 Task: Look for space in Fukuechō, Japan from 9th June, 2023 to 16th June, 2023 for 2 adults in price range Rs.8000 to Rs.16000. Place can be entire place with 2 bedrooms having 2 beds and 1 bathroom. Property type can be house, flat, guest house. Booking option can be shelf check-in. Required host language is English.
Action: Mouse pressed left at (470, 104)
Screenshot: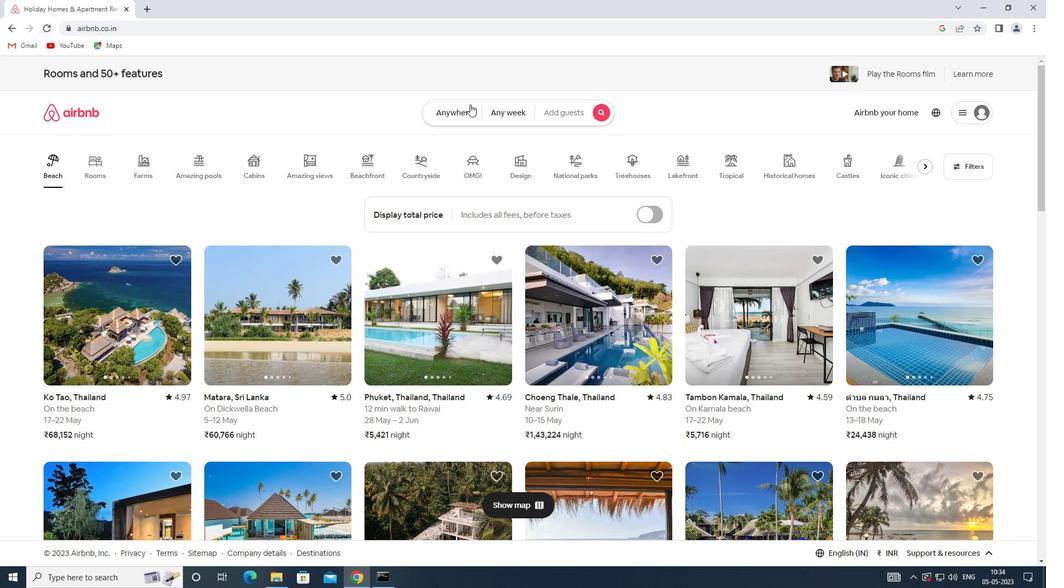 
Action: Mouse moved to (398, 156)
Screenshot: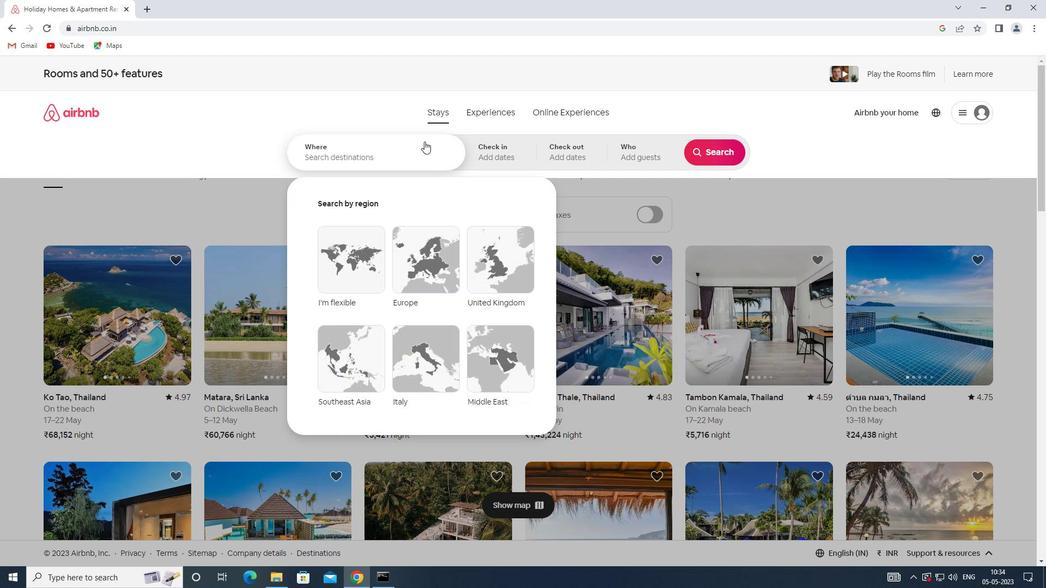 
Action: Mouse pressed left at (398, 156)
Screenshot: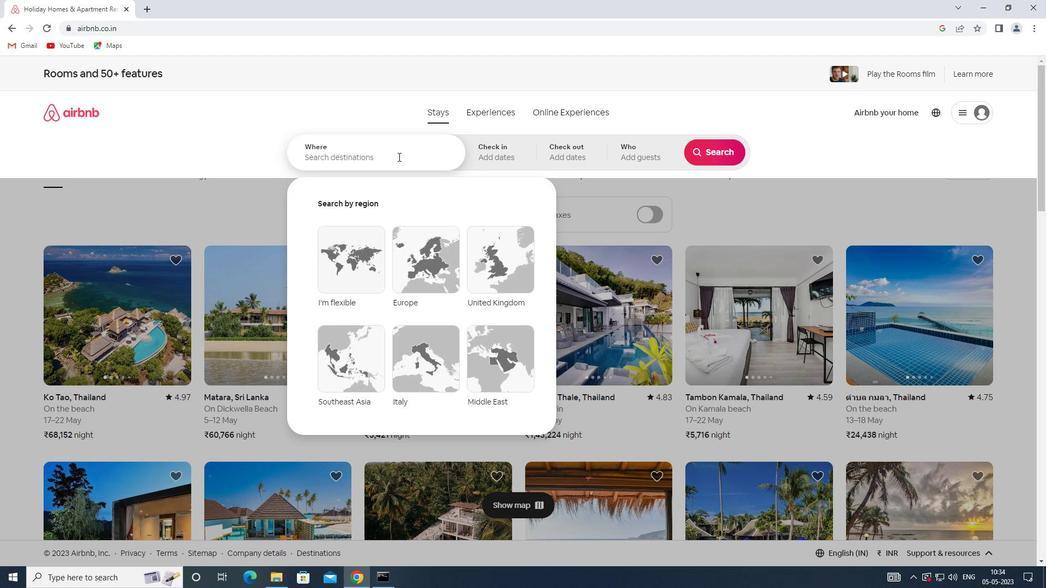 
Action: Key pressed <Key.shift><Key.shift><Key.shift><Key.shift><Key.shift><Key.shift><Key.shift><Key.shift><Key.shift><Key.shift><Key.shift><Key.shift><Key.shift><Key.shift><Key.shift><Key.shift><Key.shift><Key.shift><Key.shift><Key.shift><Key.shift><Key.shift><Key.shift><Key.shift><Key.shift><Key.shift><Key.shift><Key.shift><Key.shift><Key.shift>FUKUE
Screenshot: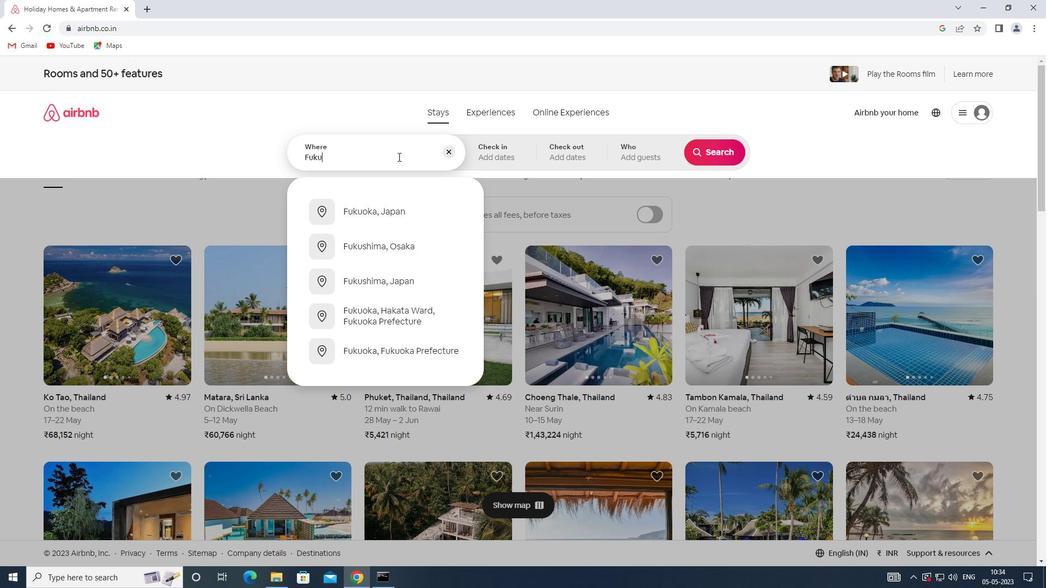 
Action: Mouse moved to (398, 156)
Screenshot: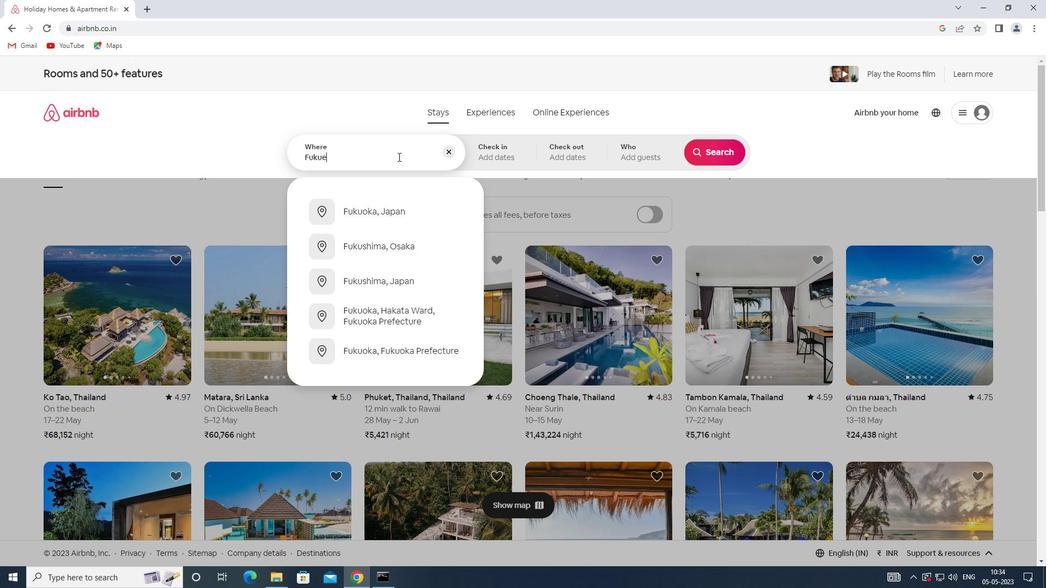 
Action: Key pressed CHO,<Key.shift>JAPAN
Screenshot: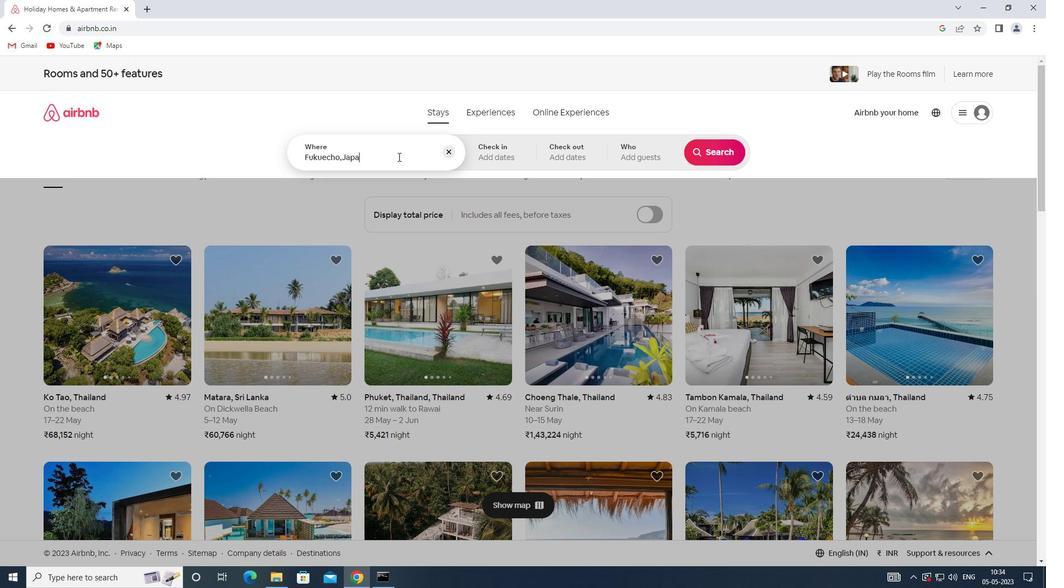 
Action: Mouse moved to (510, 146)
Screenshot: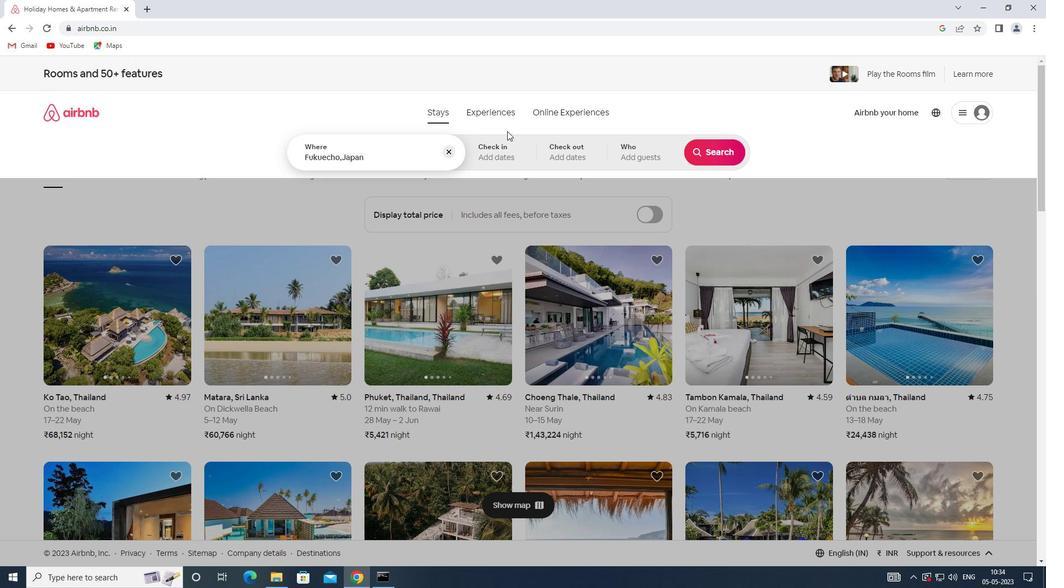 
Action: Mouse pressed left at (510, 146)
Screenshot: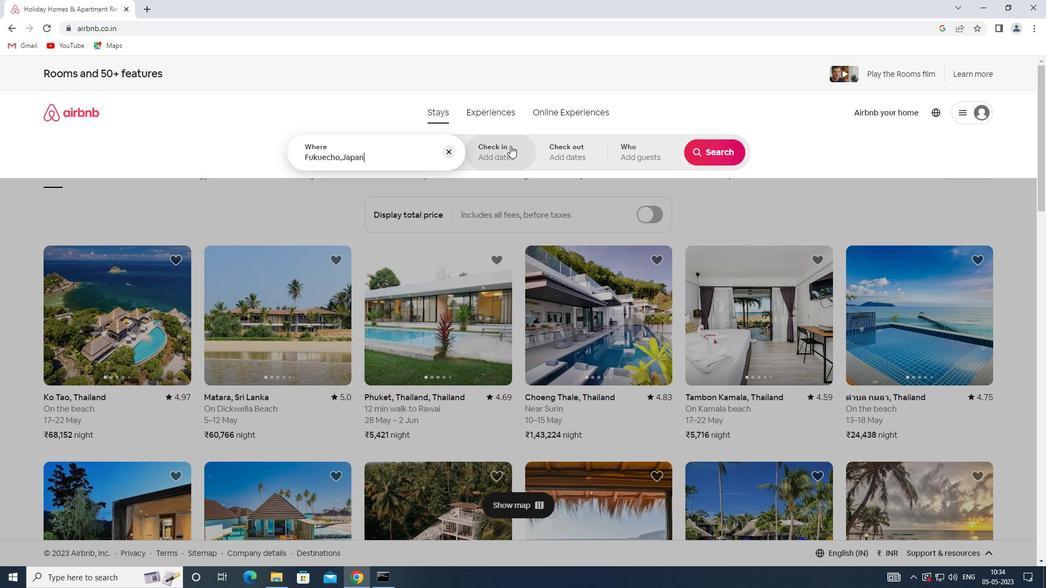 
Action: Mouse moved to (672, 312)
Screenshot: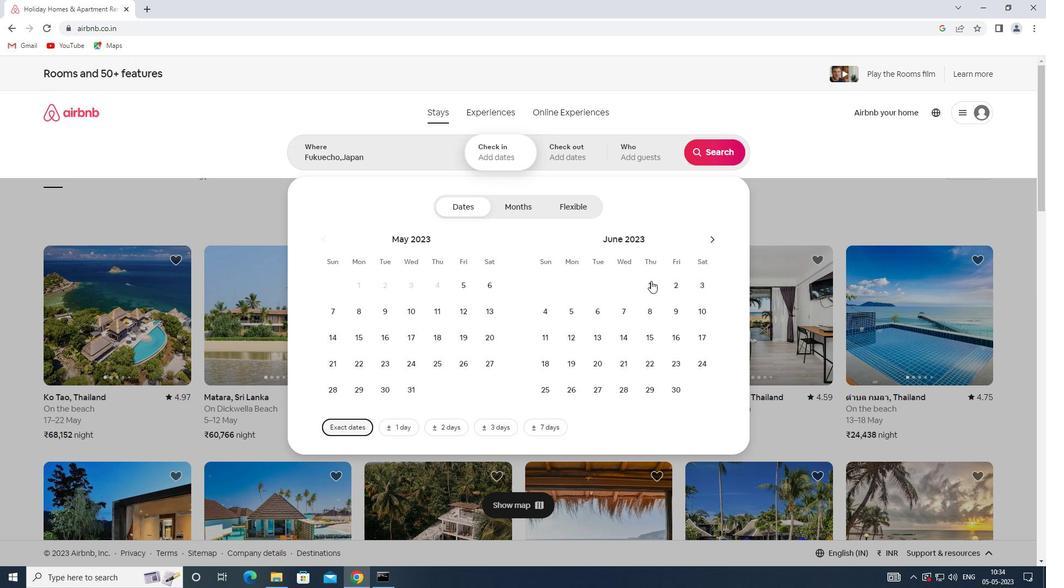
Action: Mouse pressed left at (672, 312)
Screenshot: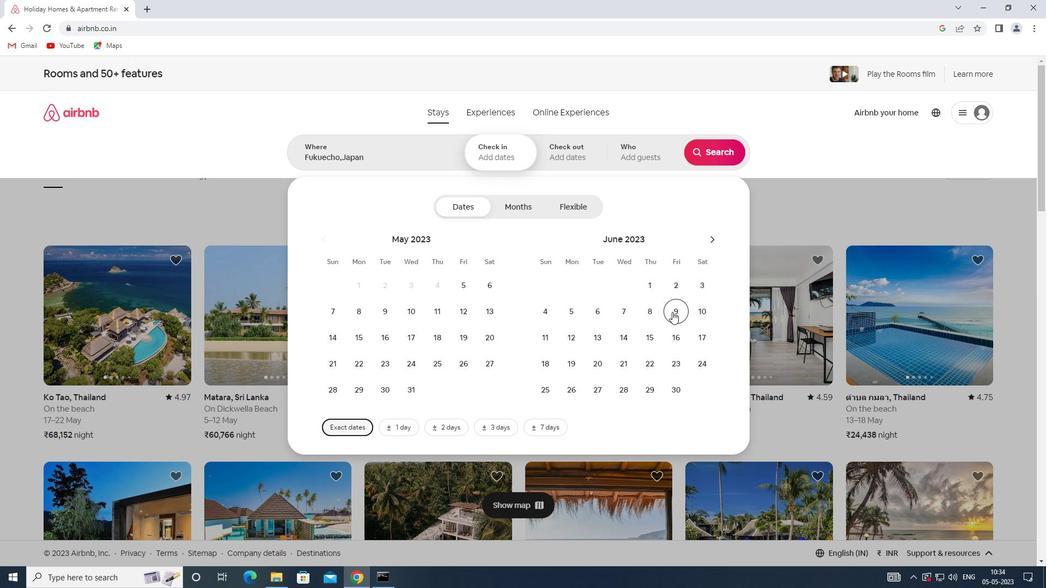 
Action: Mouse moved to (676, 338)
Screenshot: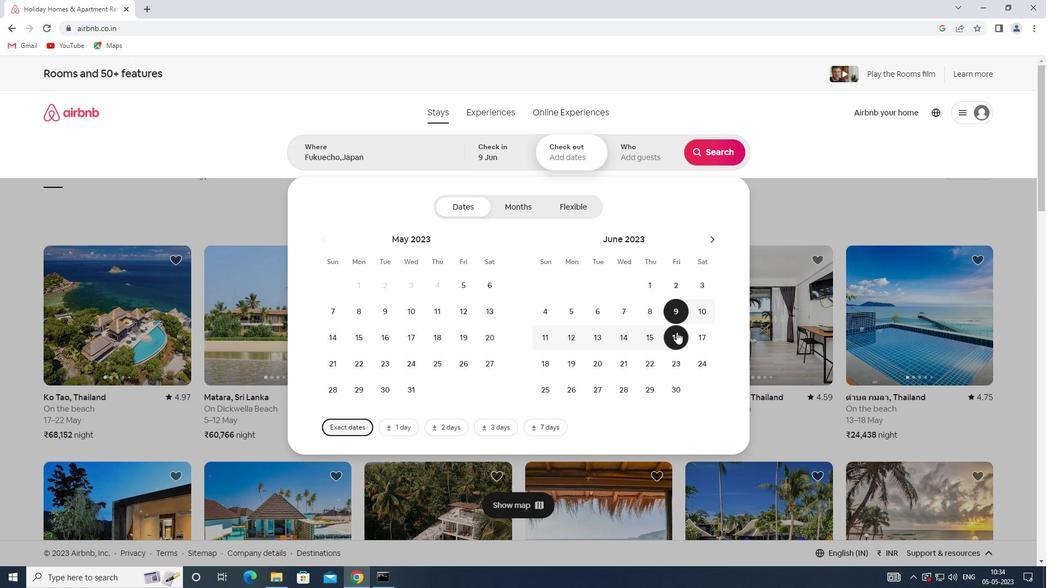
Action: Mouse pressed left at (676, 338)
Screenshot: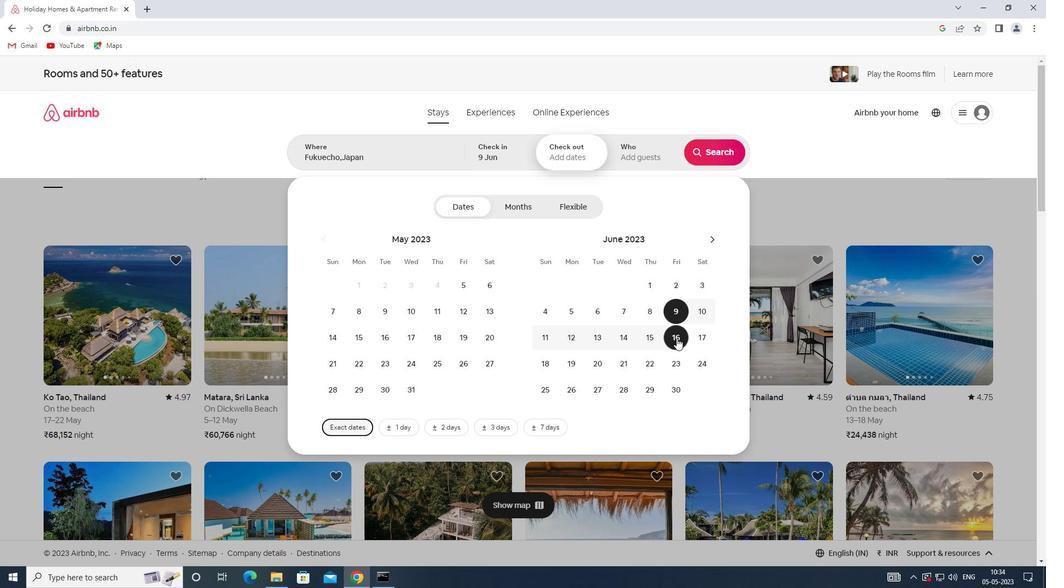 
Action: Mouse moved to (642, 155)
Screenshot: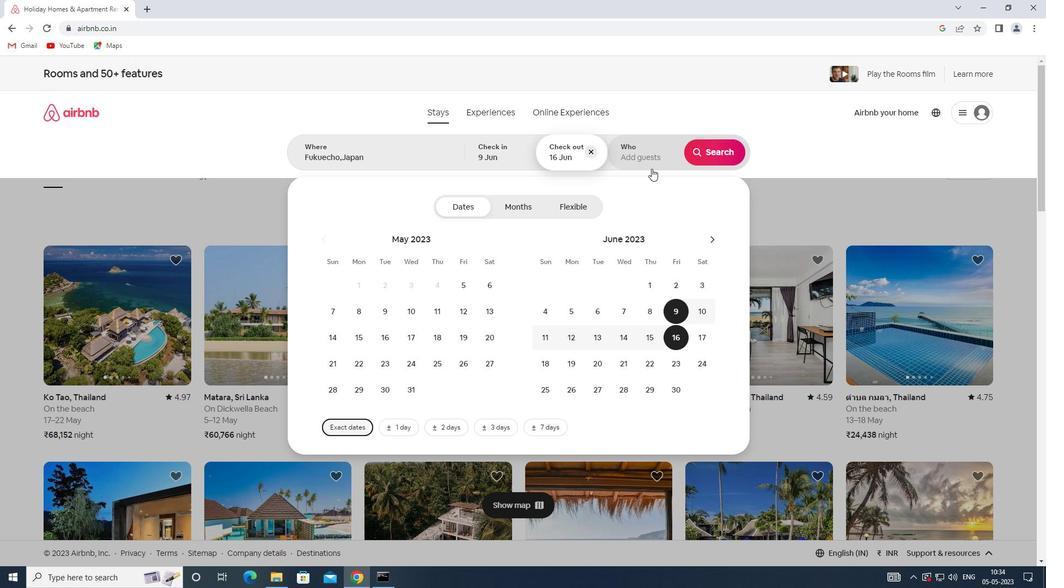 
Action: Mouse pressed left at (642, 155)
Screenshot: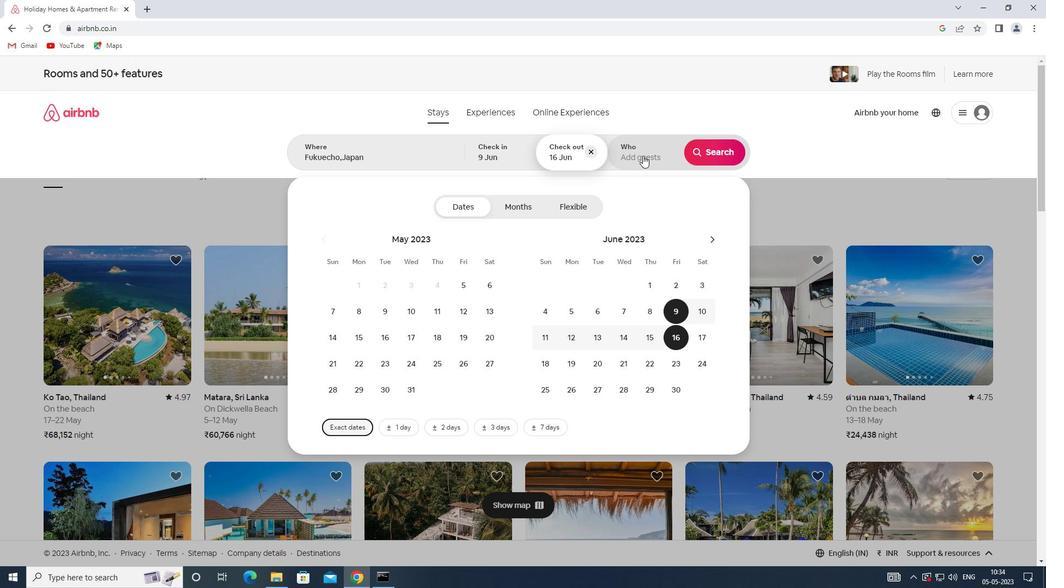 
Action: Mouse moved to (720, 213)
Screenshot: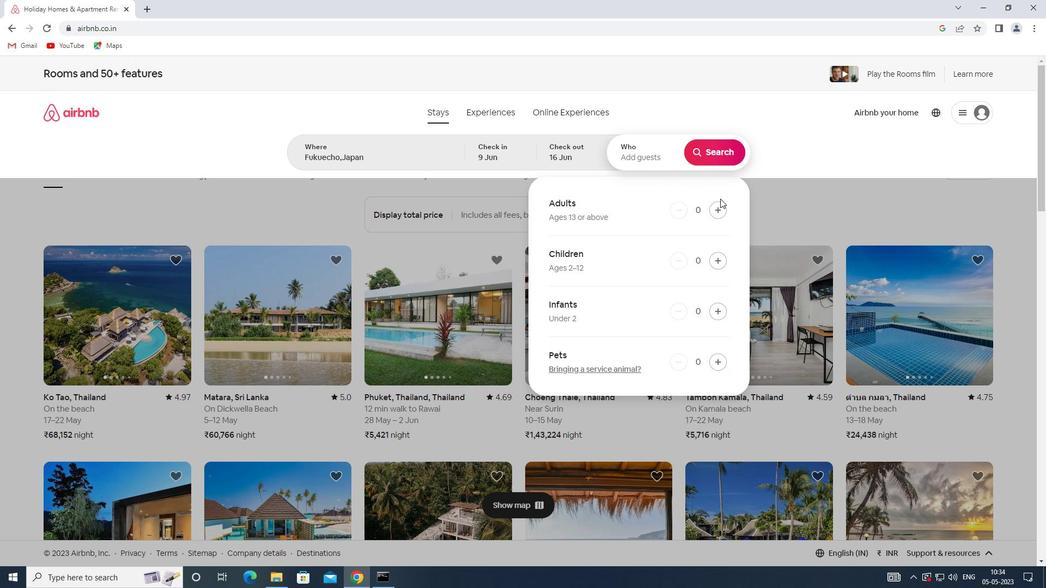 
Action: Mouse pressed left at (720, 213)
Screenshot: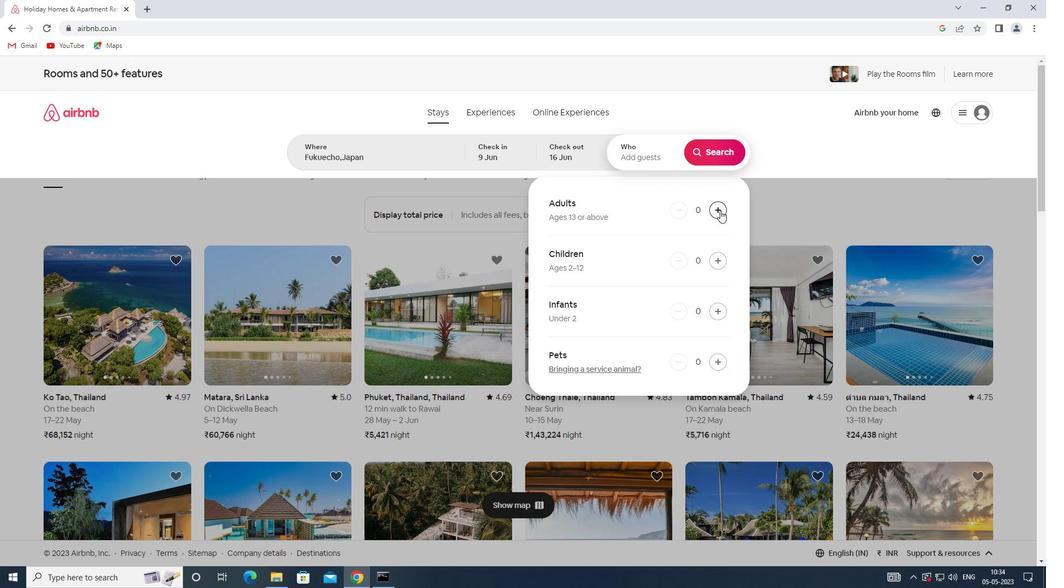 
Action: Mouse pressed left at (720, 213)
Screenshot: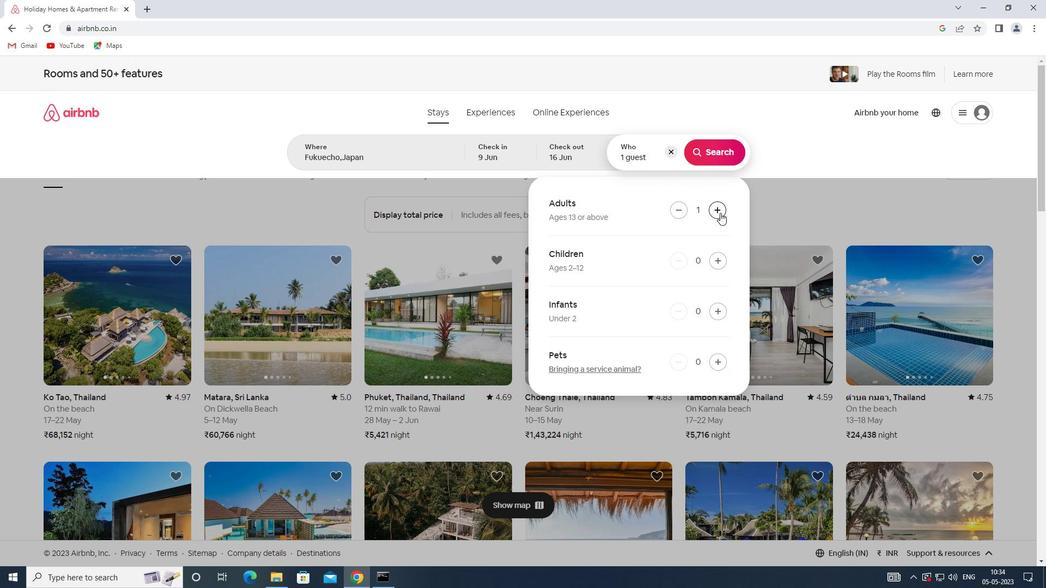 
Action: Mouse moved to (712, 158)
Screenshot: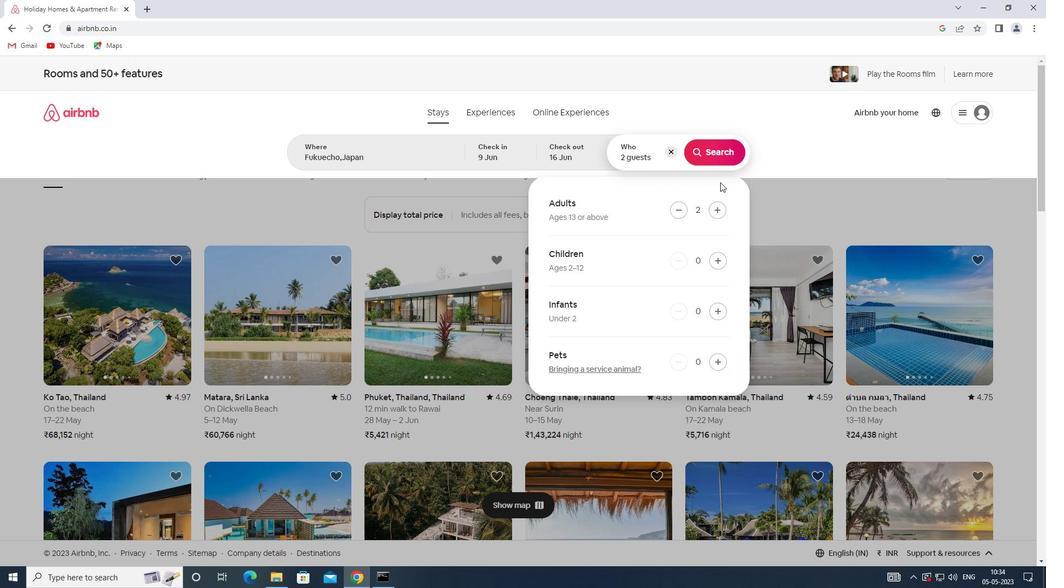 
Action: Mouse pressed left at (712, 158)
Screenshot: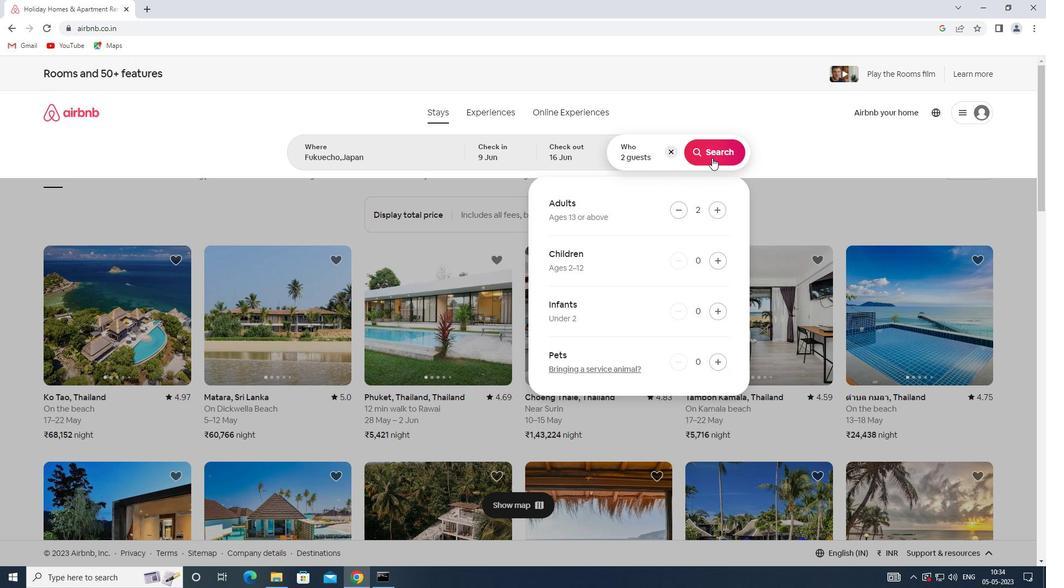 
Action: Mouse moved to (1008, 124)
Screenshot: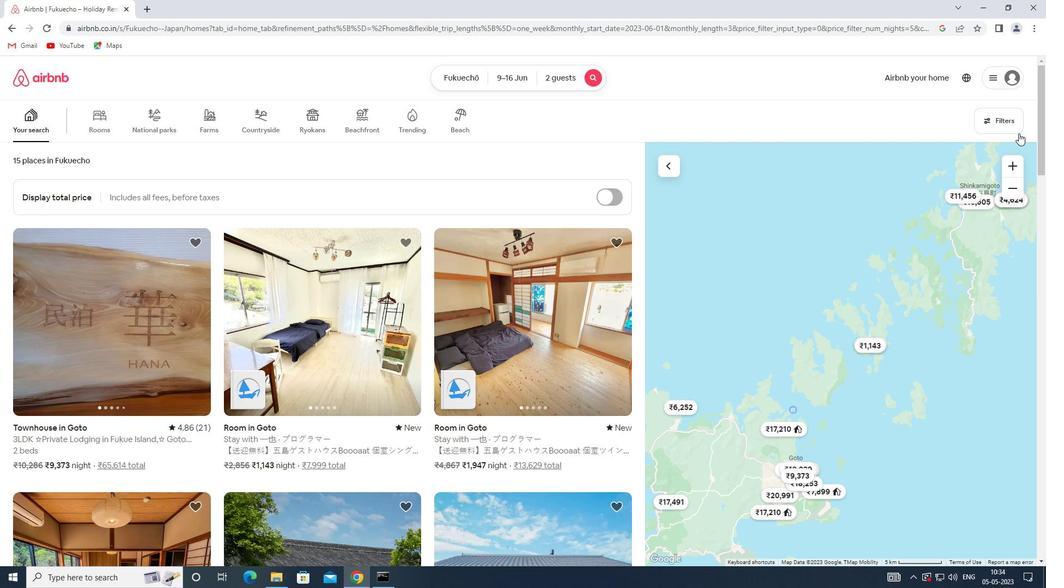 
Action: Mouse pressed left at (1008, 124)
Screenshot: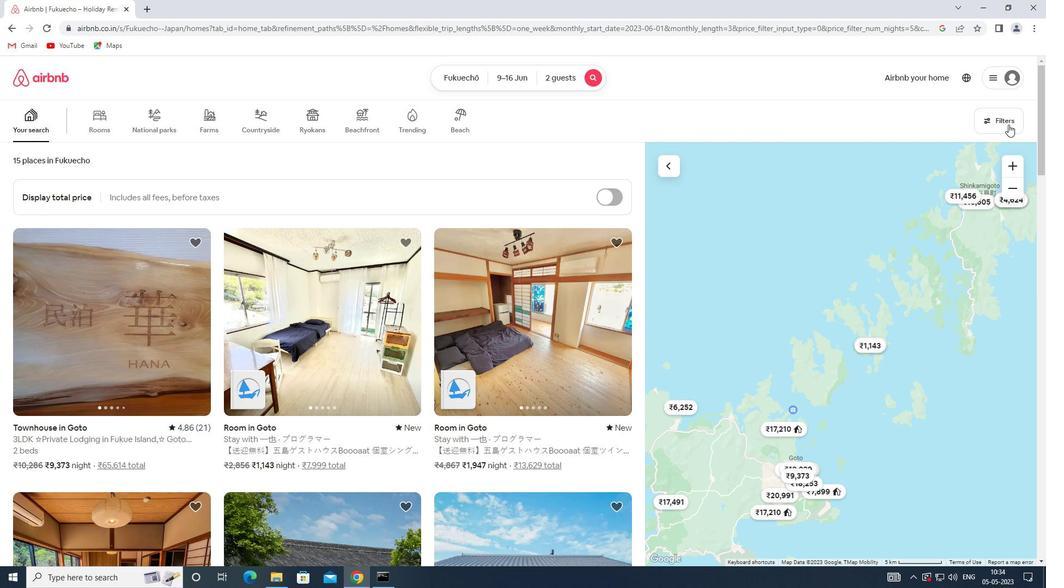 
Action: Mouse moved to (377, 388)
Screenshot: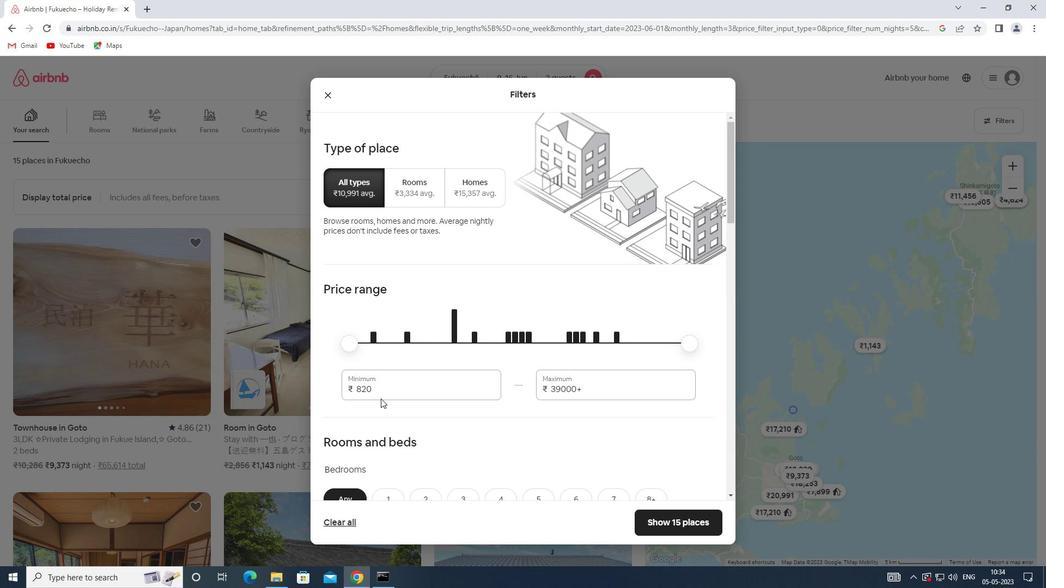 
Action: Mouse pressed left at (377, 388)
Screenshot: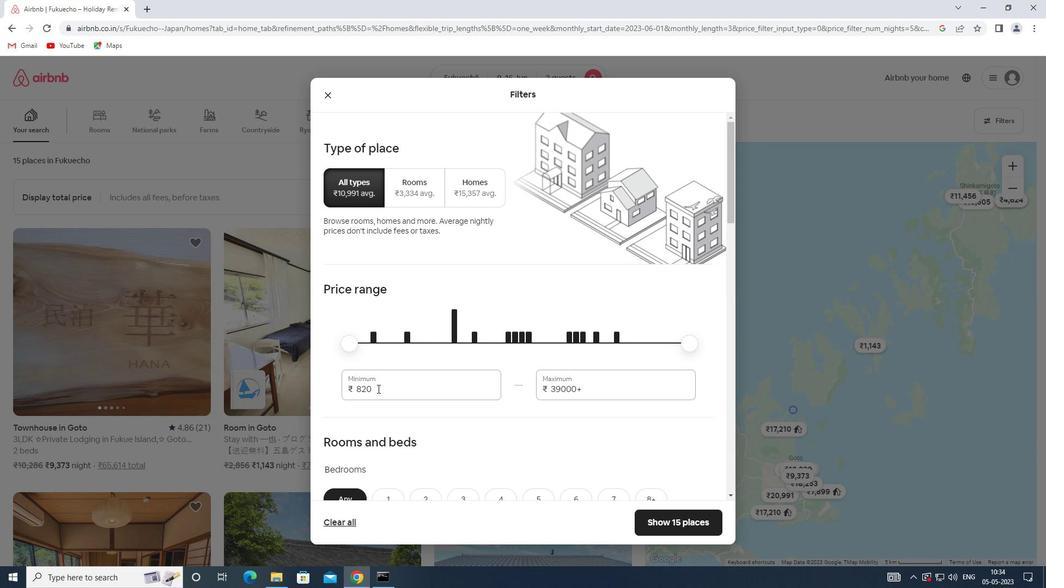 
Action: Mouse moved to (350, 387)
Screenshot: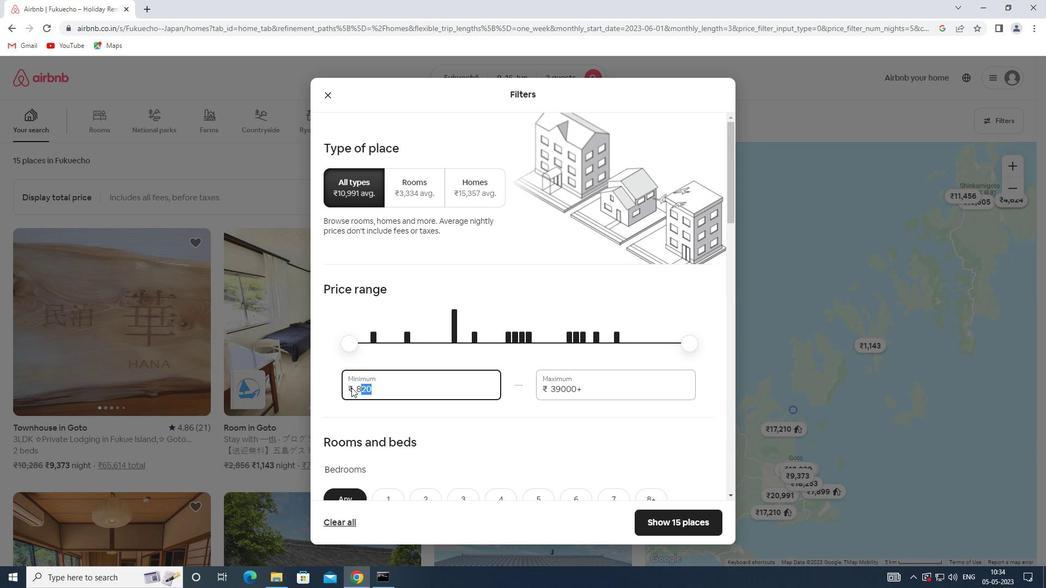 
Action: Key pressed 8000
Screenshot: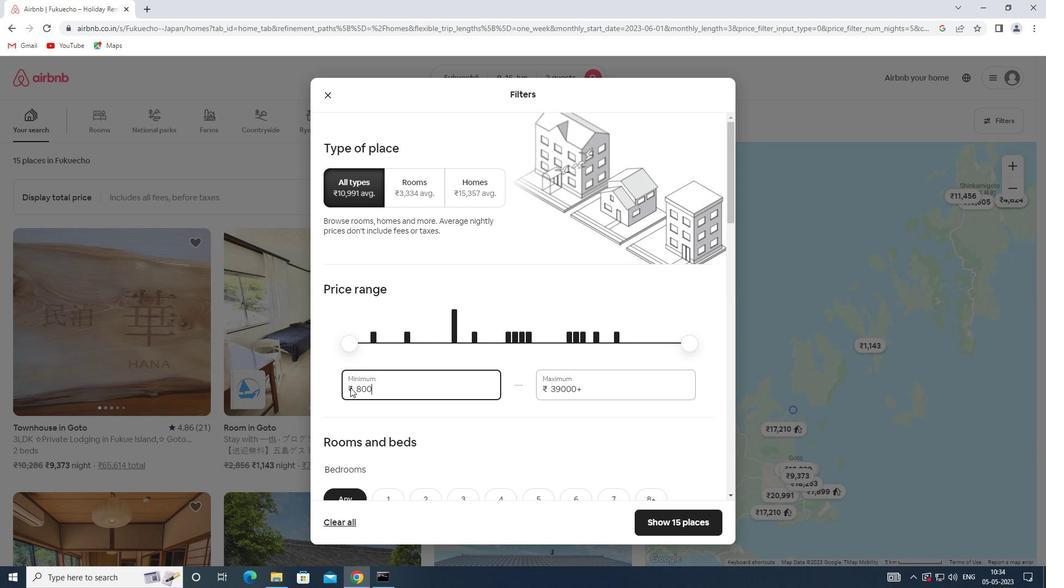 
Action: Mouse moved to (586, 393)
Screenshot: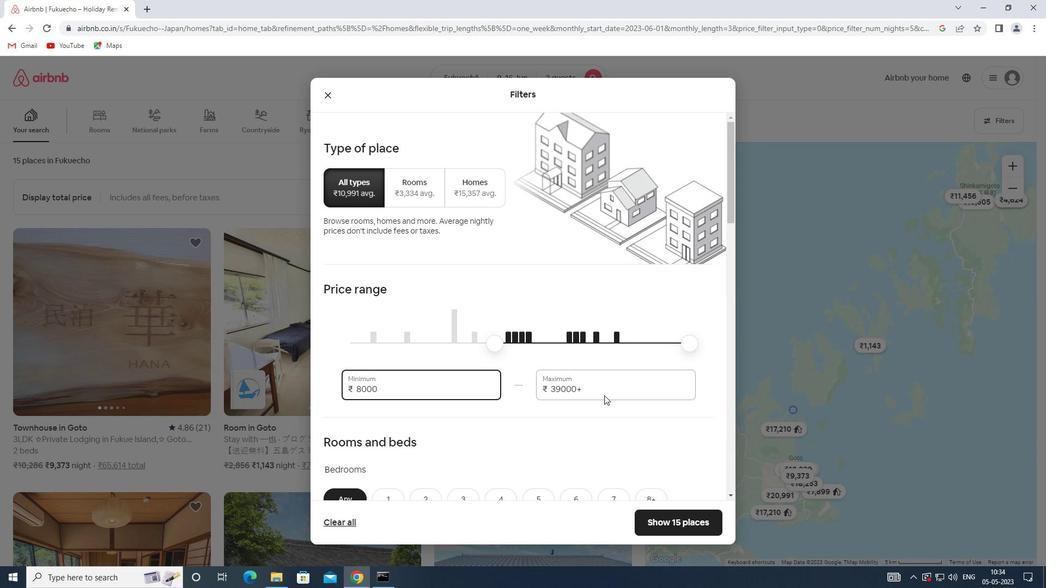 
Action: Mouse pressed left at (586, 393)
Screenshot: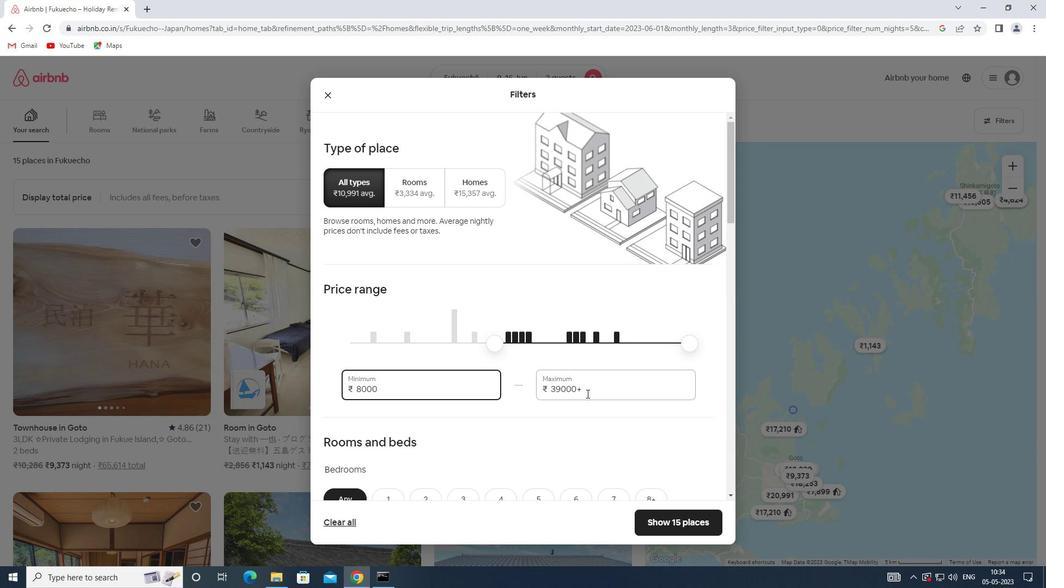
Action: Mouse moved to (447, 393)
Screenshot: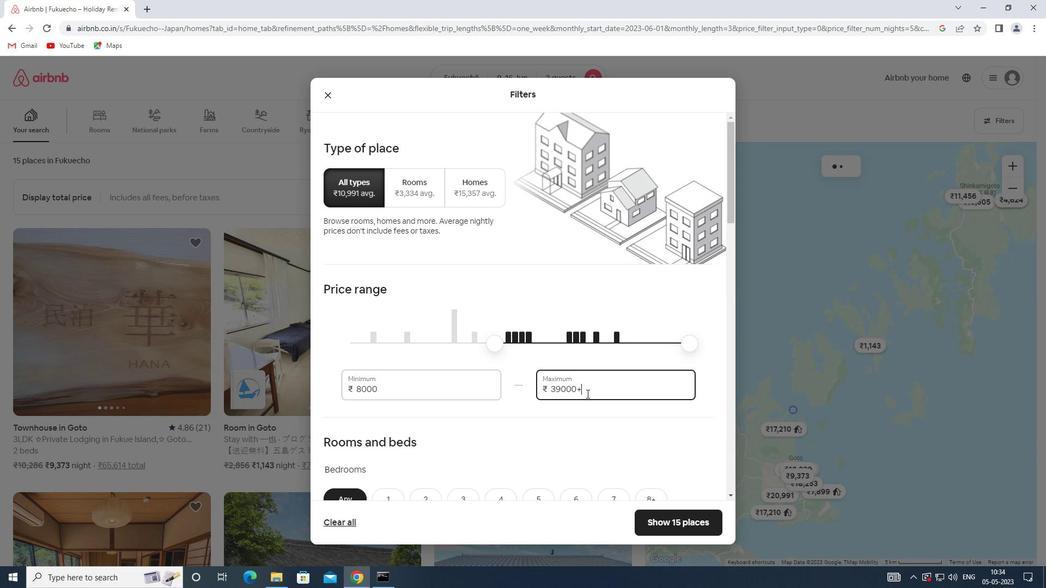 
Action: Key pressed 16000
Screenshot: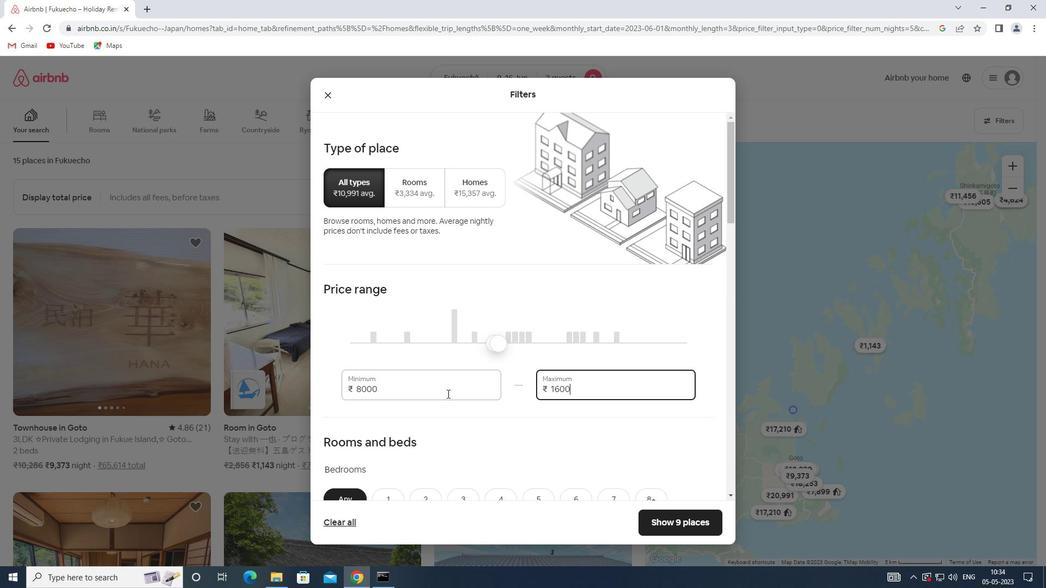 
Action: Mouse scrolled (447, 393) with delta (0, 0)
Screenshot: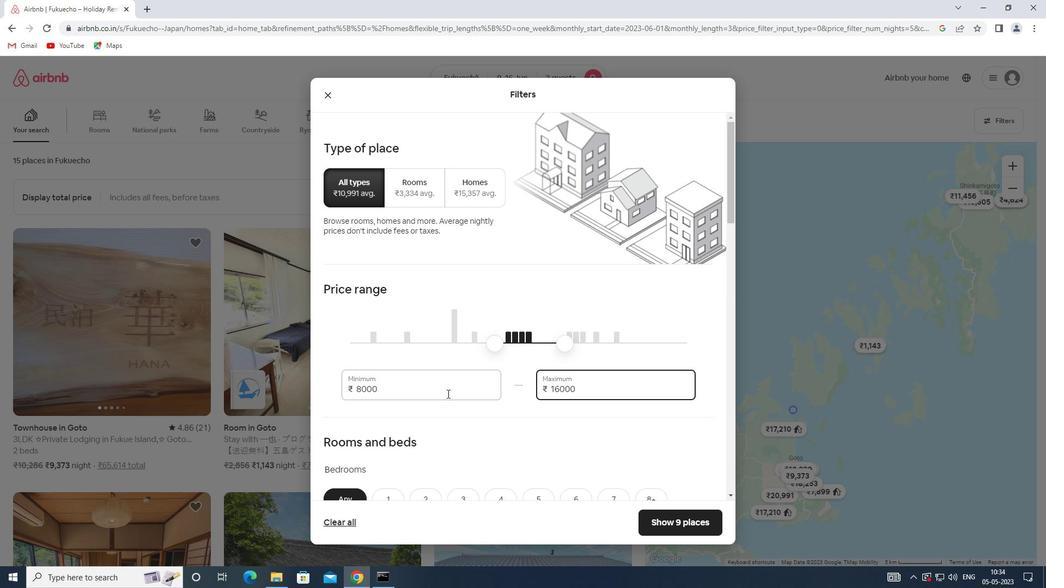 
Action: Mouse scrolled (447, 393) with delta (0, 0)
Screenshot: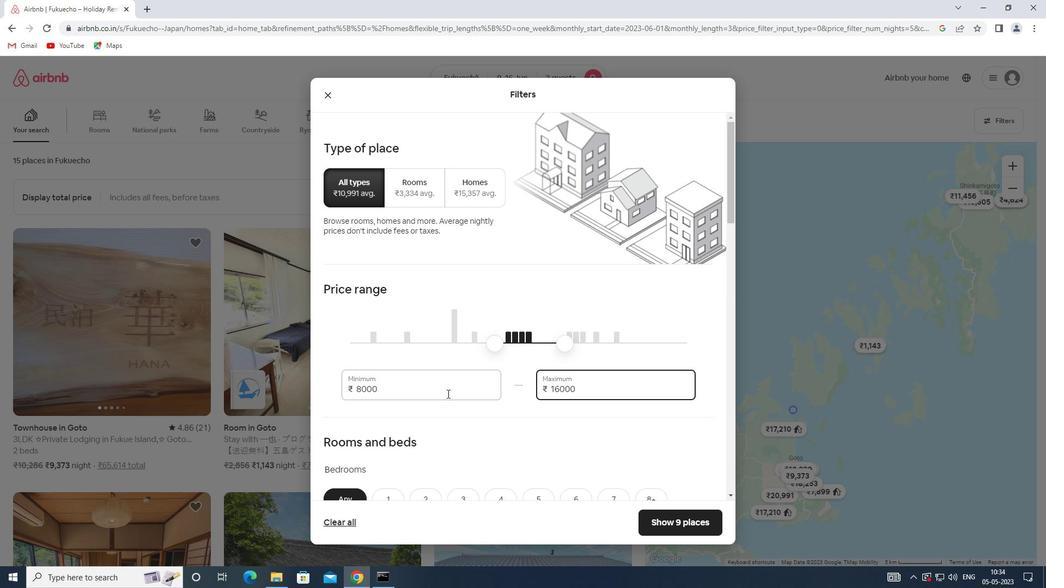 
Action: Mouse scrolled (447, 393) with delta (0, 0)
Screenshot: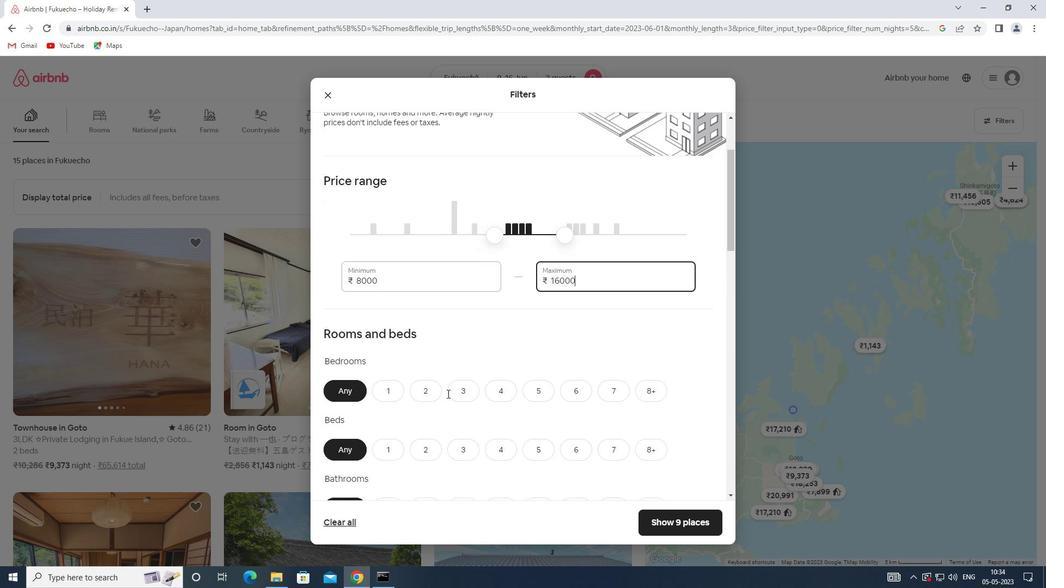 
Action: Mouse moved to (422, 342)
Screenshot: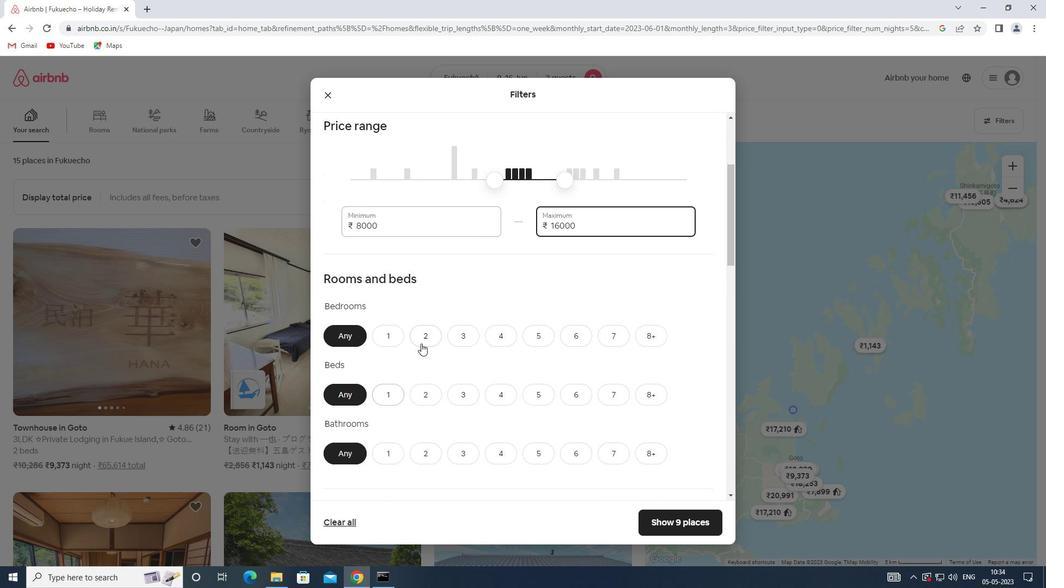 
Action: Mouse pressed left at (422, 342)
Screenshot: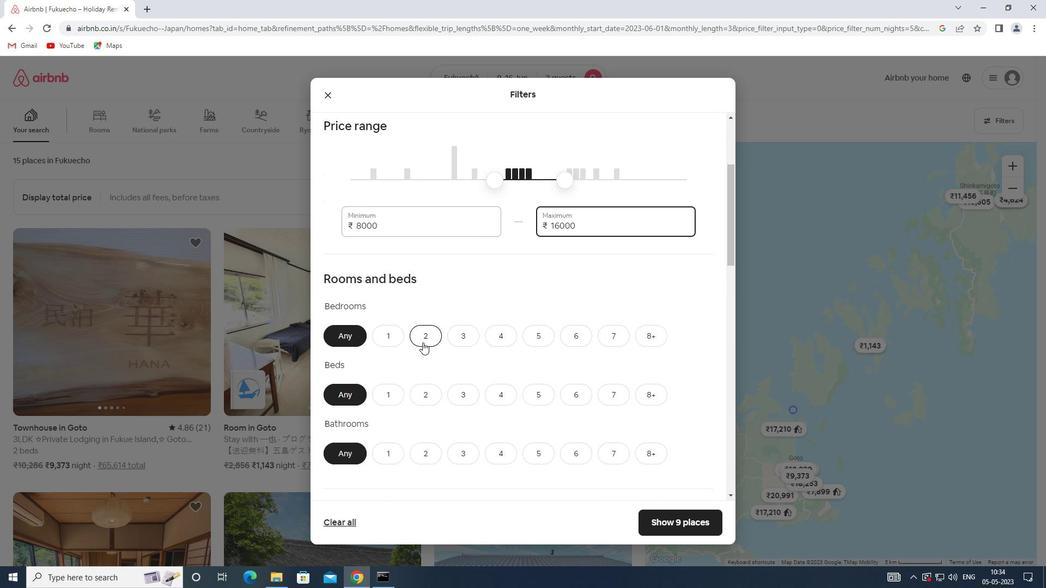 
Action: Mouse moved to (423, 395)
Screenshot: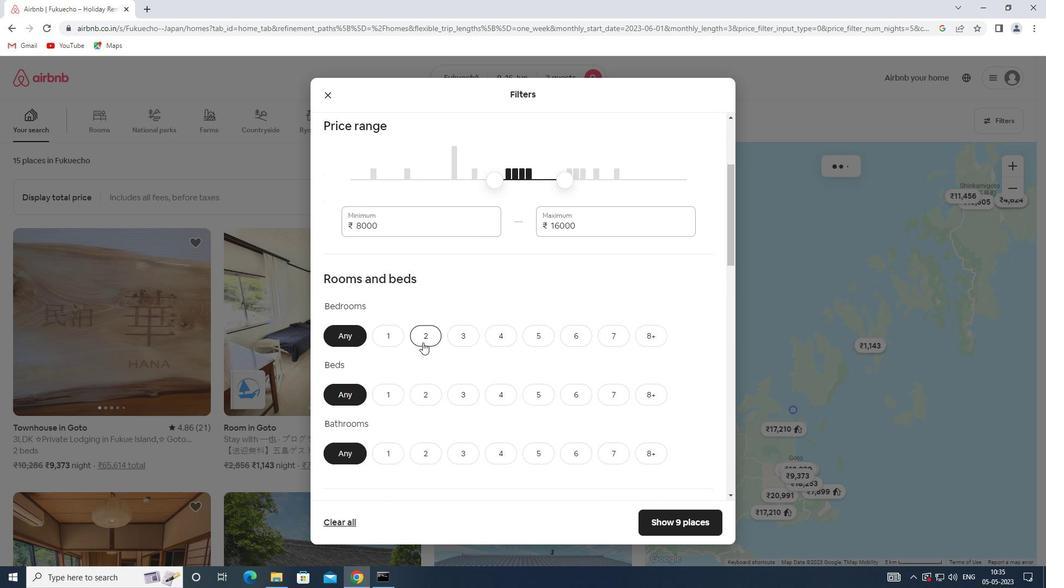 
Action: Mouse pressed left at (423, 395)
Screenshot: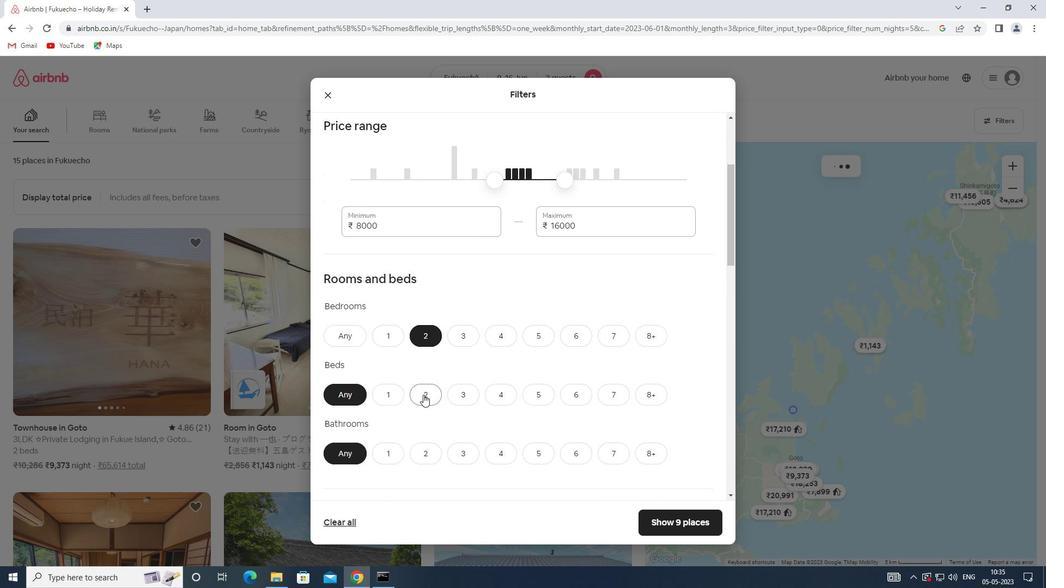 
Action: Mouse moved to (385, 454)
Screenshot: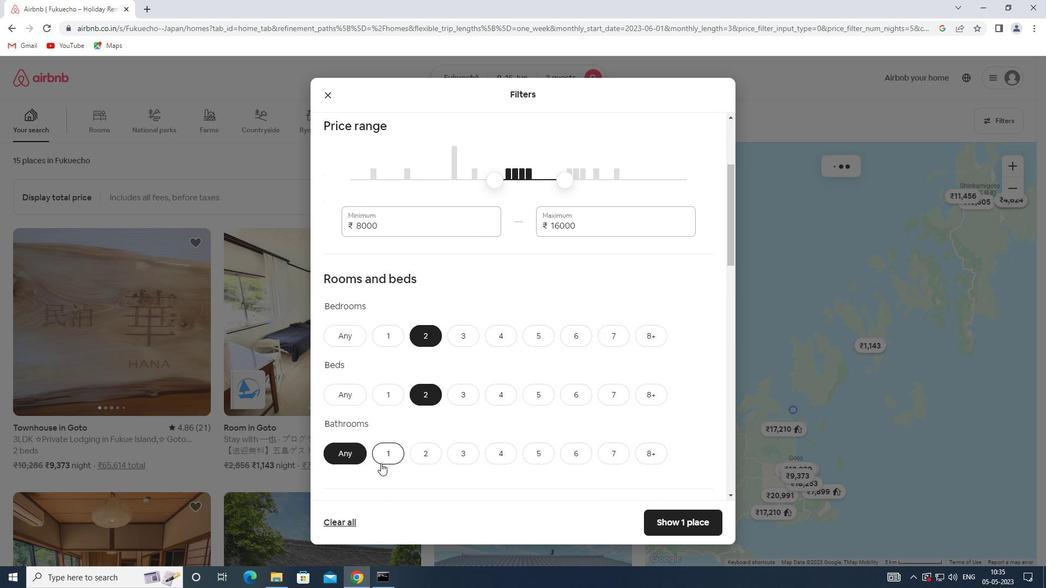 
Action: Mouse pressed left at (385, 454)
Screenshot: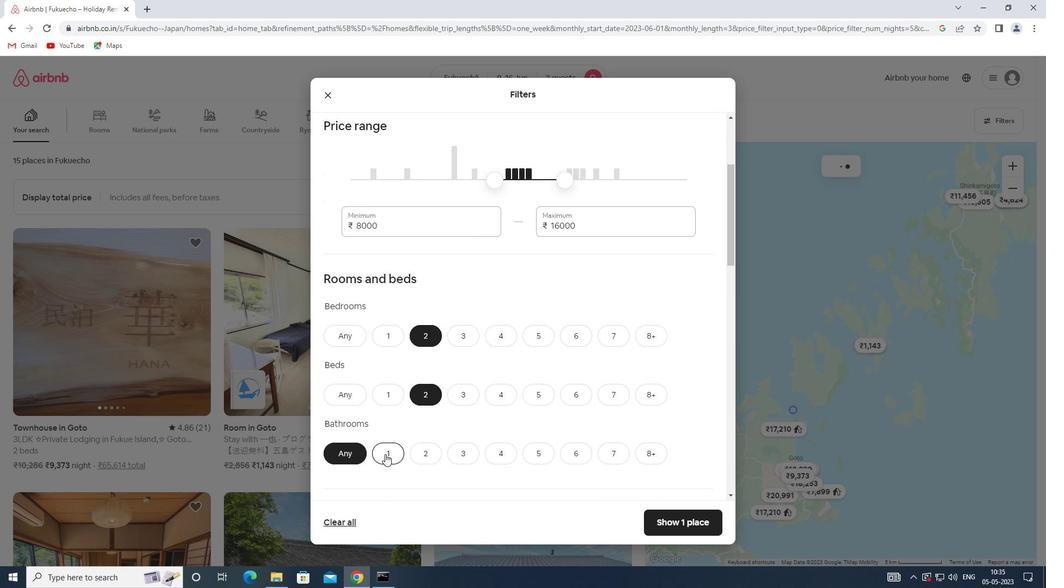 
Action: Mouse scrolled (385, 453) with delta (0, 0)
Screenshot: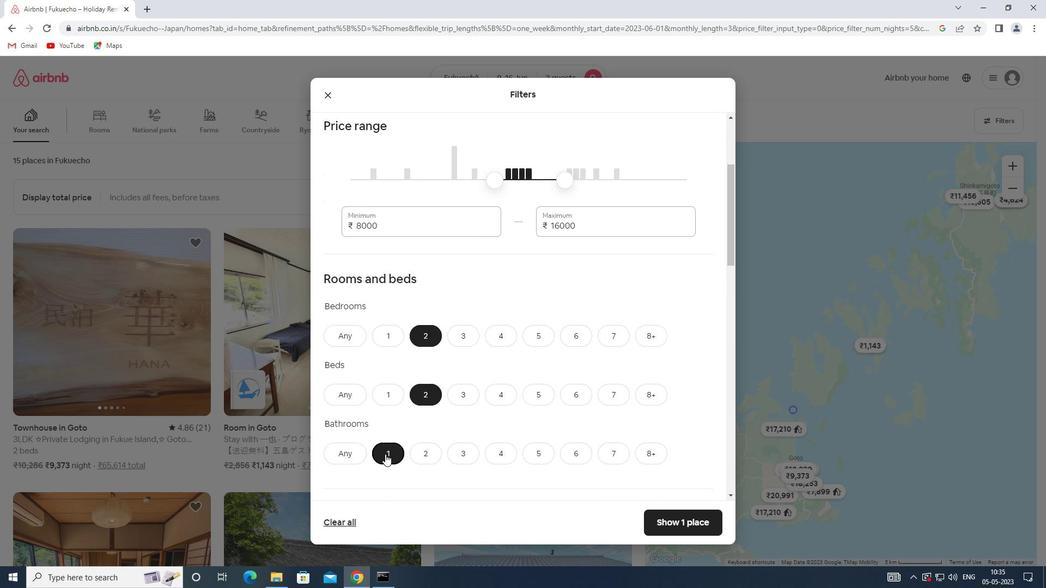 
Action: Mouse scrolled (385, 453) with delta (0, 0)
Screenshot: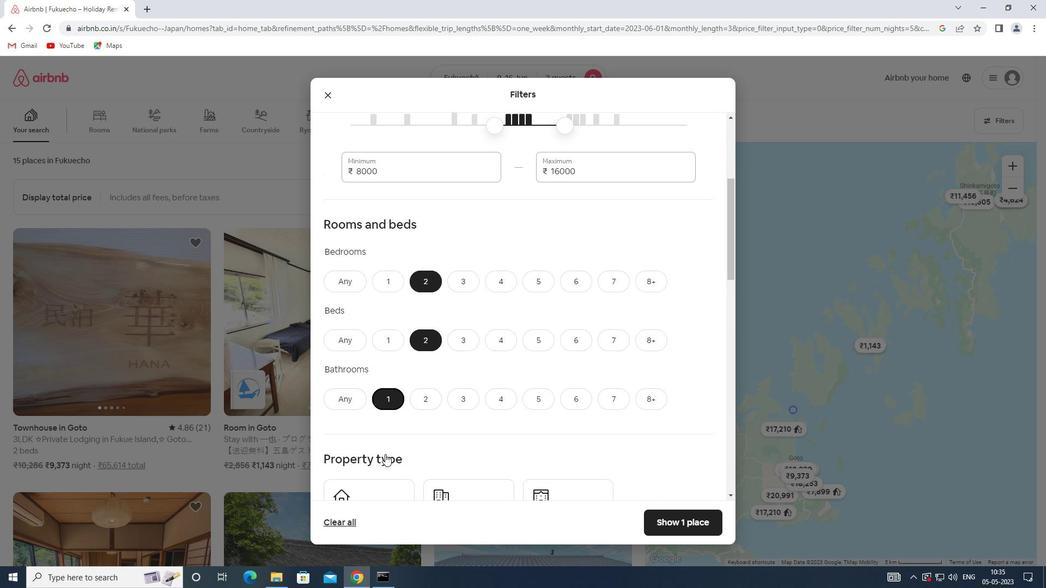 
Action: Mouse moved to (390, 451)
Screenshot: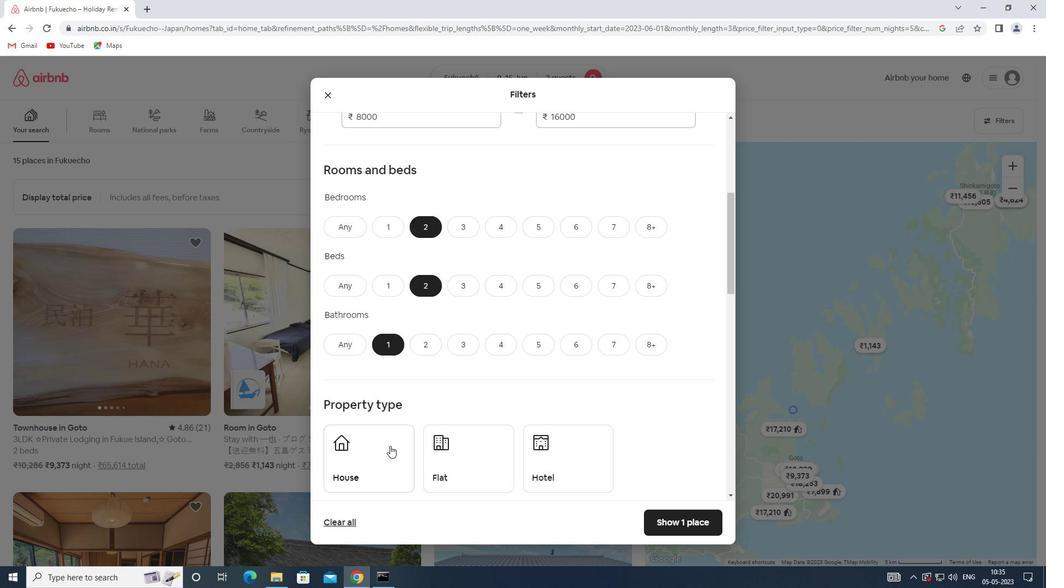 
Action: Mouse pressed left at (390, 451)
Screenshot: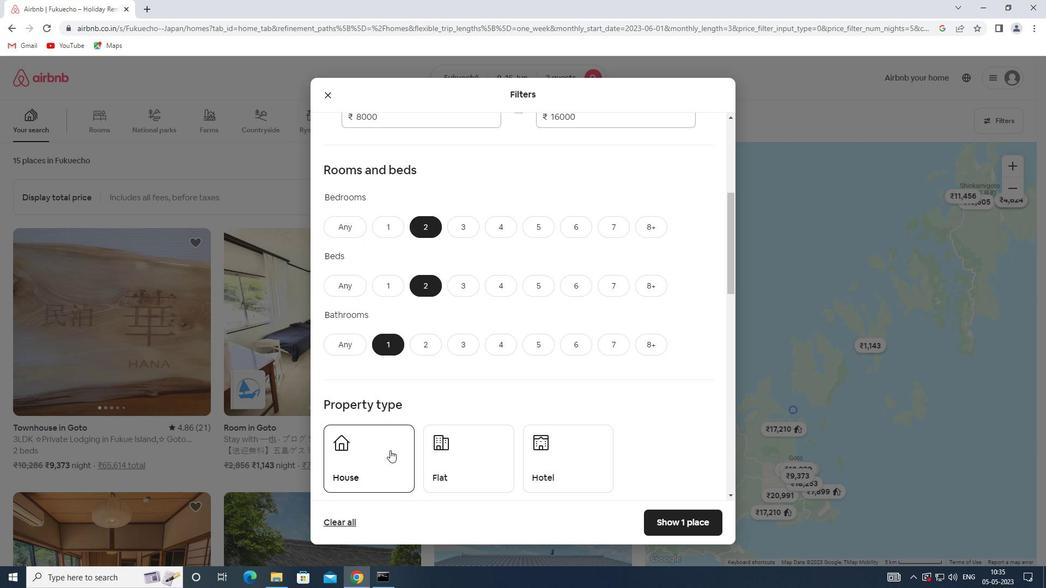 
Action: Mouse moved to (457, 451)
Screenshot: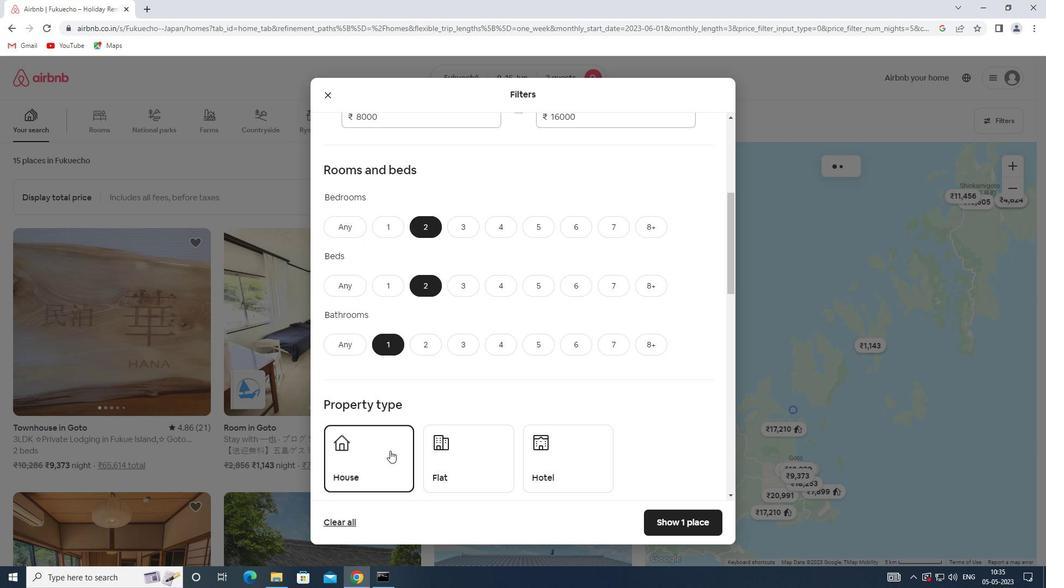 
Action: Mouse pressed left at (457, 451)
Screenshot: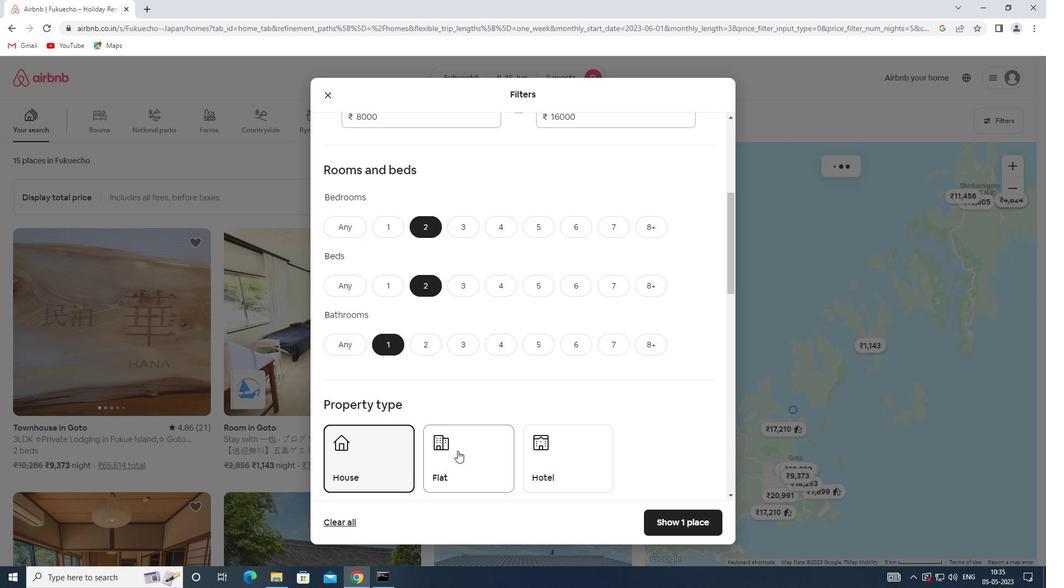 
Action: Mouse scrolled (457, 450) with delta (0, 0)
Screenshot: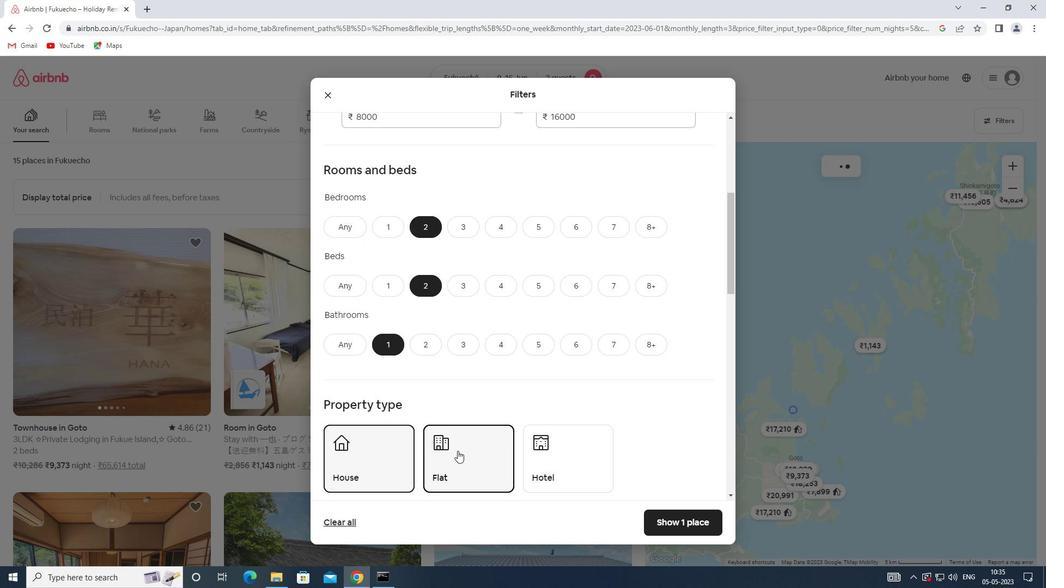 
Action: Mouse scrolled (457, 450) with delta (0, 0)
Screenshot: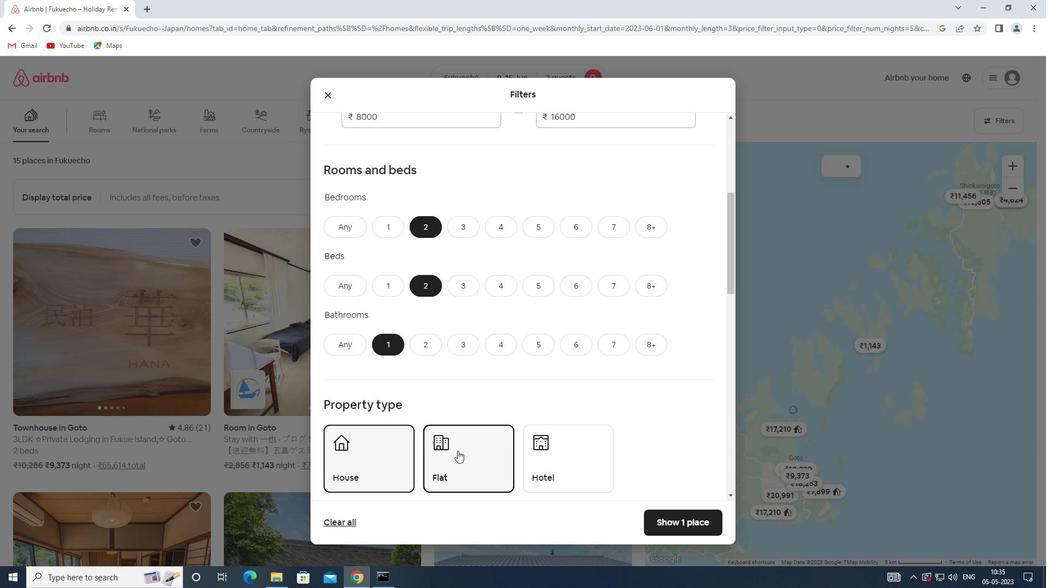 
Action: Mouse moved to (458, 451)
Screenshot: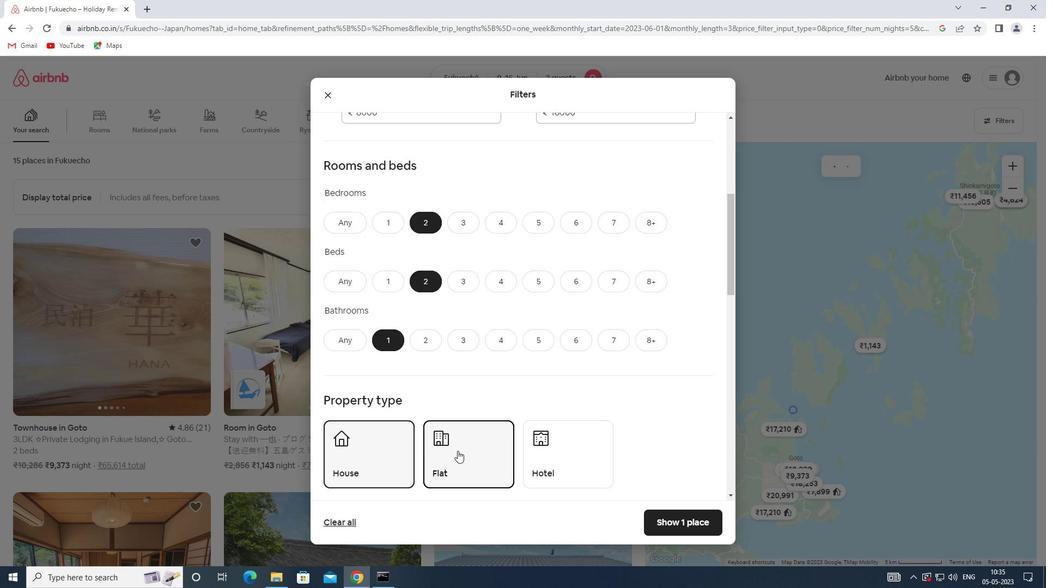 
Action: Mouse scrolled (458, 450) with delta (0, 0)
Screenshot: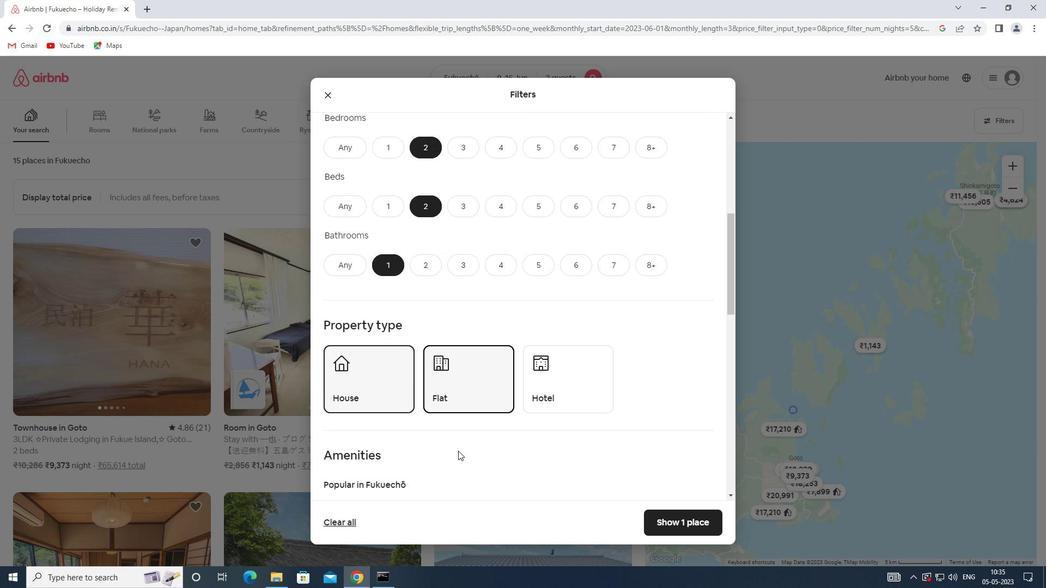 
Action: Mouse scrolled (458, 450) with delta (0, 0)
Screenshot: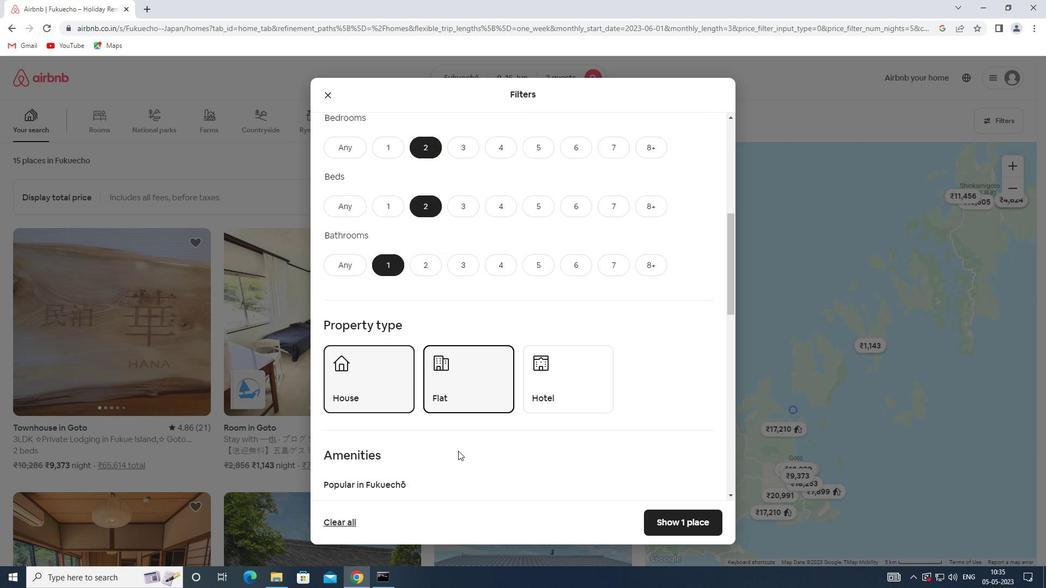 
Action: Mouse scrolled (458, 450) with delta (0, 0)
Screenshot: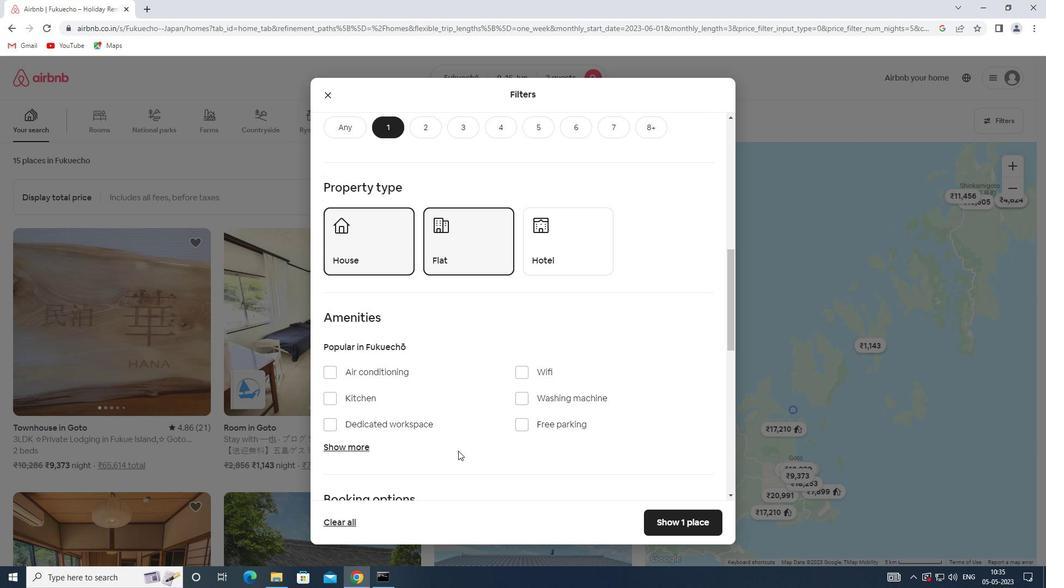 
Action: Mouse scrolled (458, 450) with delta (0, 0)
Screenshot: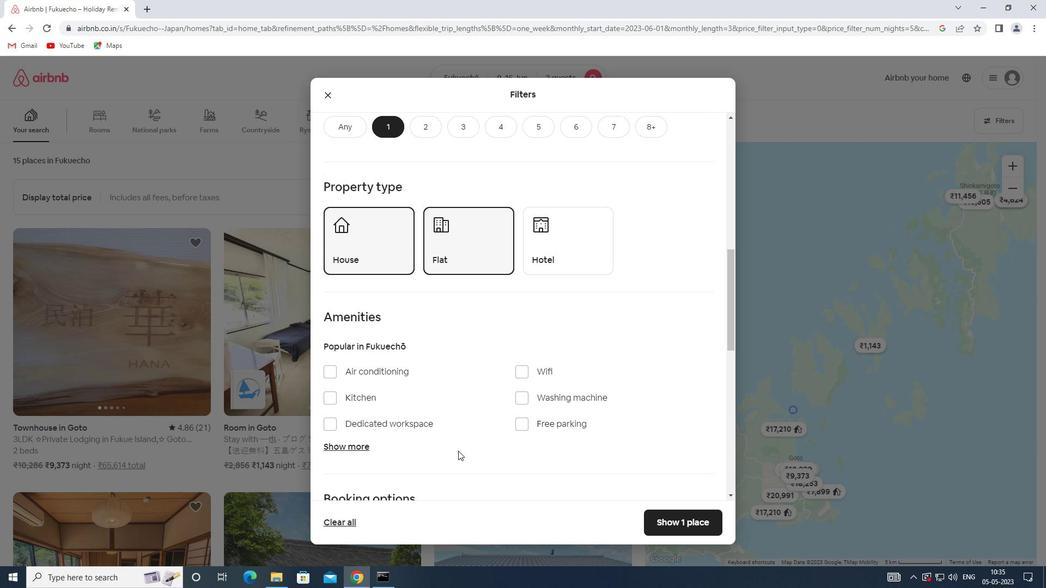 
Action: Mouse moved to (459, 450)
Screenshot: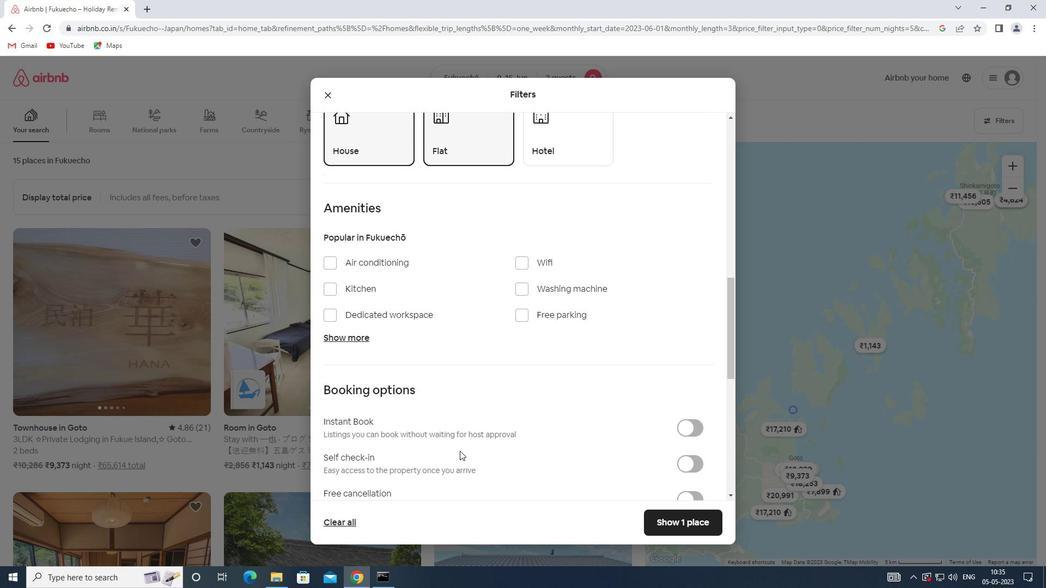 
Action: Mouse scrolled (459, 450) with delta (0, 0)
Screenshot: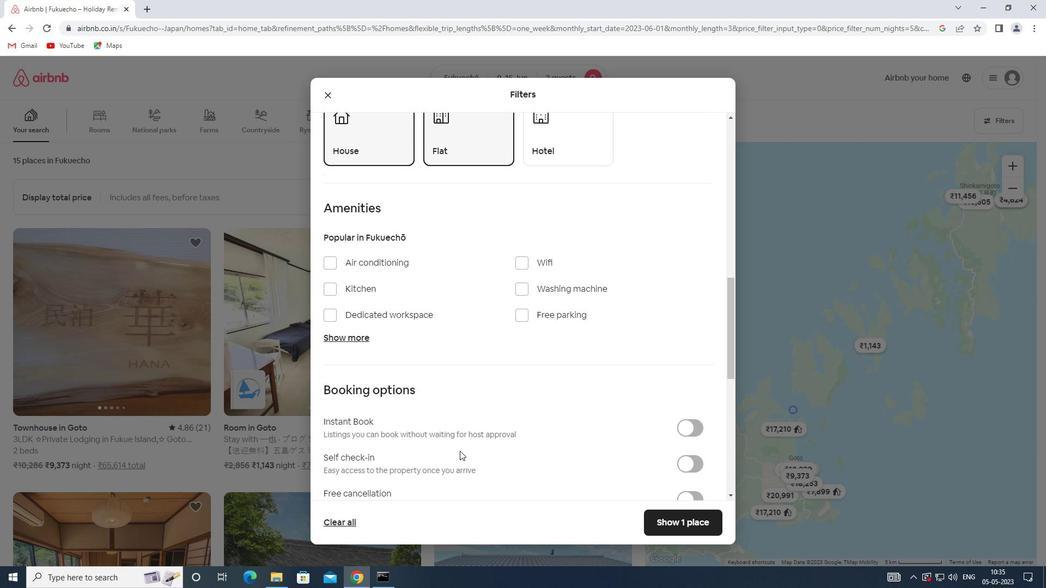 
Action: Mouse scrolled (459, 450) with delta (0, 0)
Screenshot: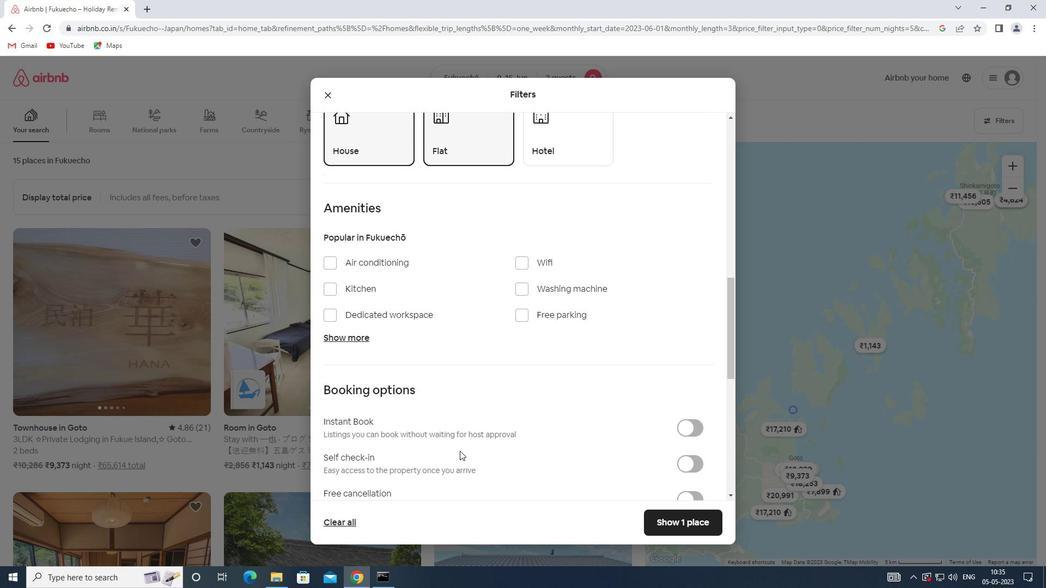 
Action: Mouse moved to (698, 358)
Screenshot: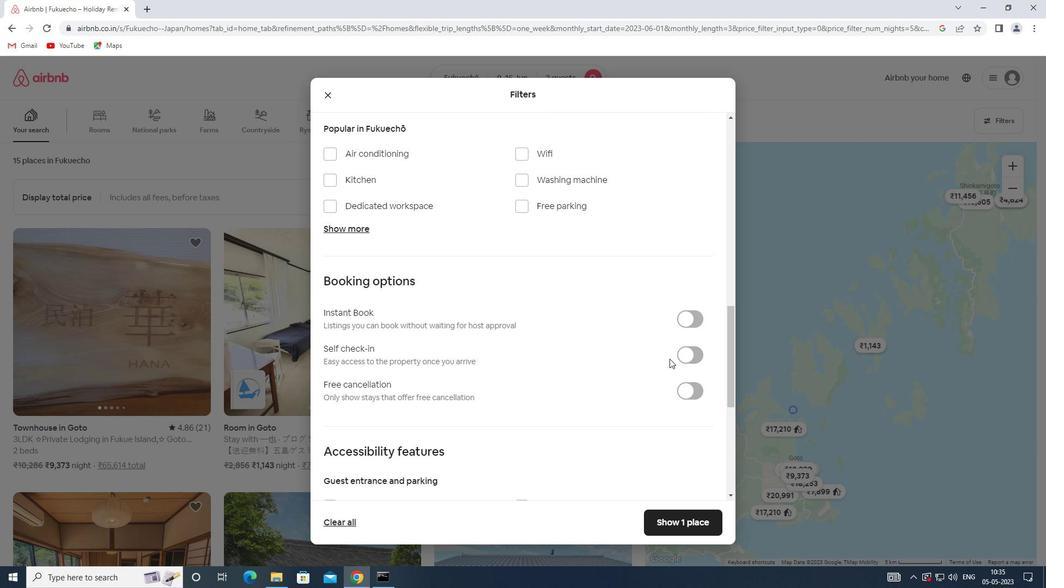 
Action: Mouse pressed left at (698, 358)
Screenshot: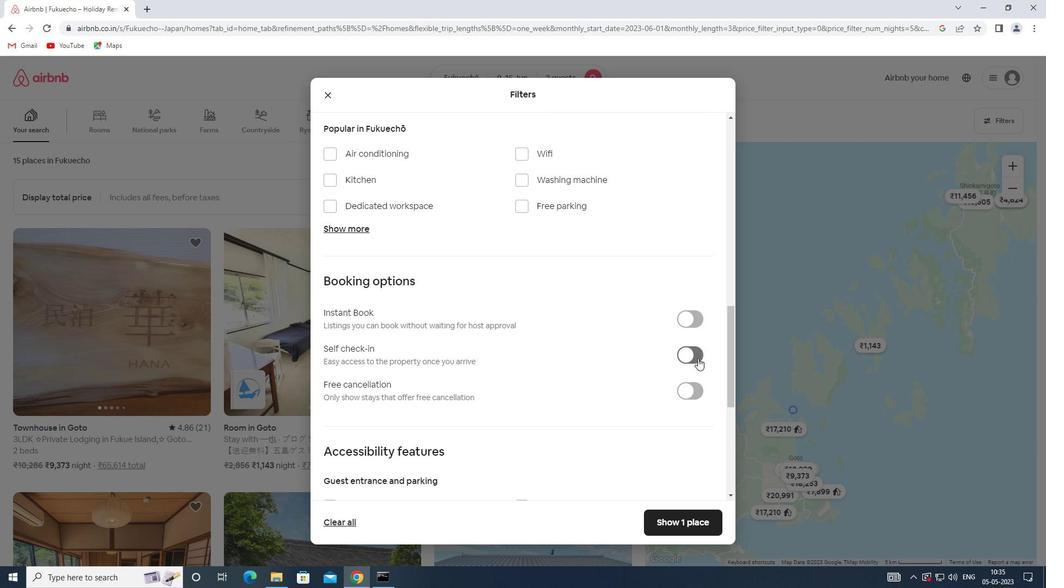 
Action: Mouse moved to (362, 416)
Screenshot: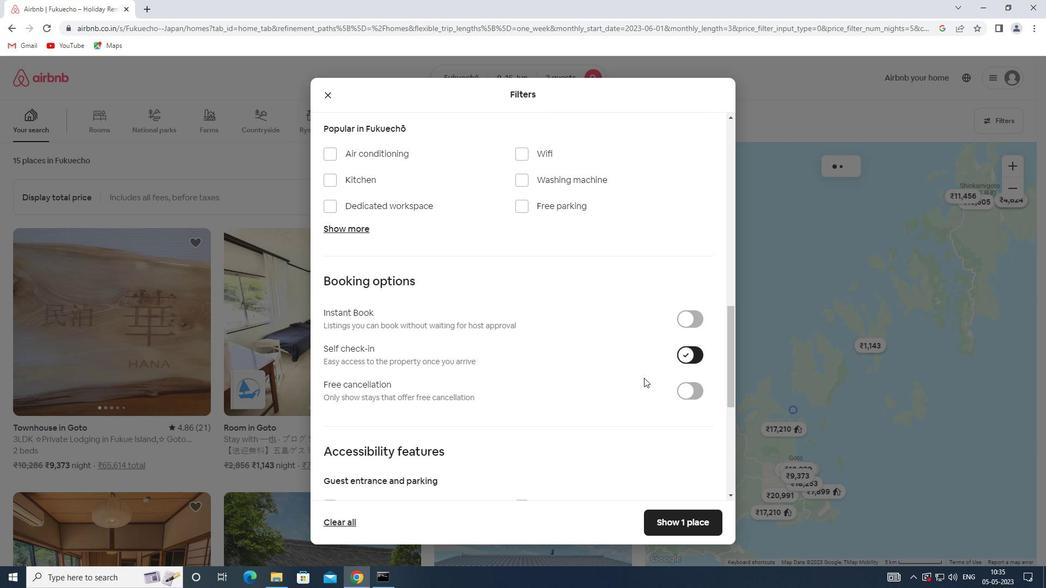 
Action: Mouse scrolled (362, 415) with delta (0, 0)
Screenshot: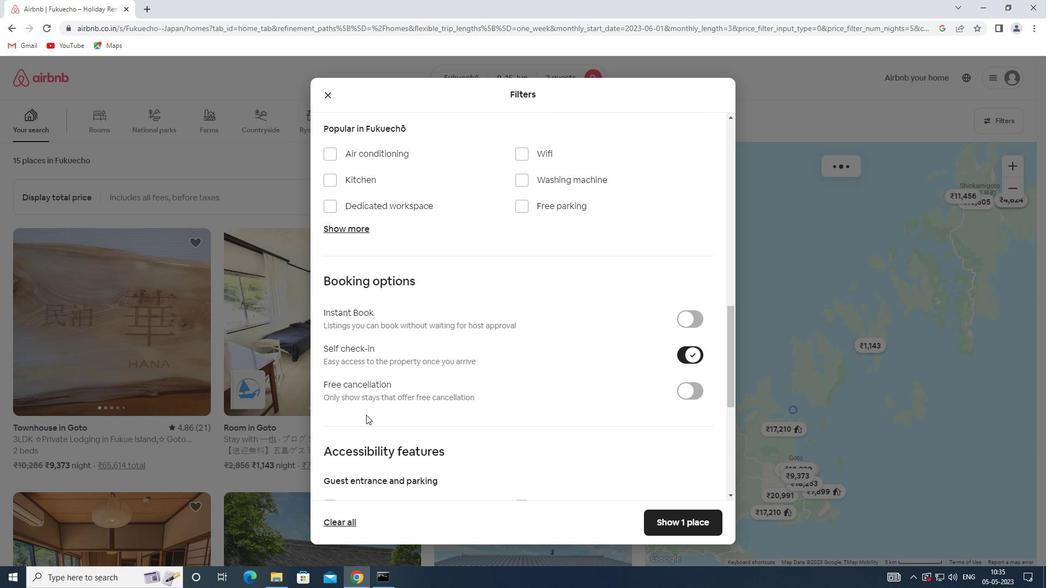 
Action: Mouse scrolled (362, 415) with delta (0, 0)
Screenshot: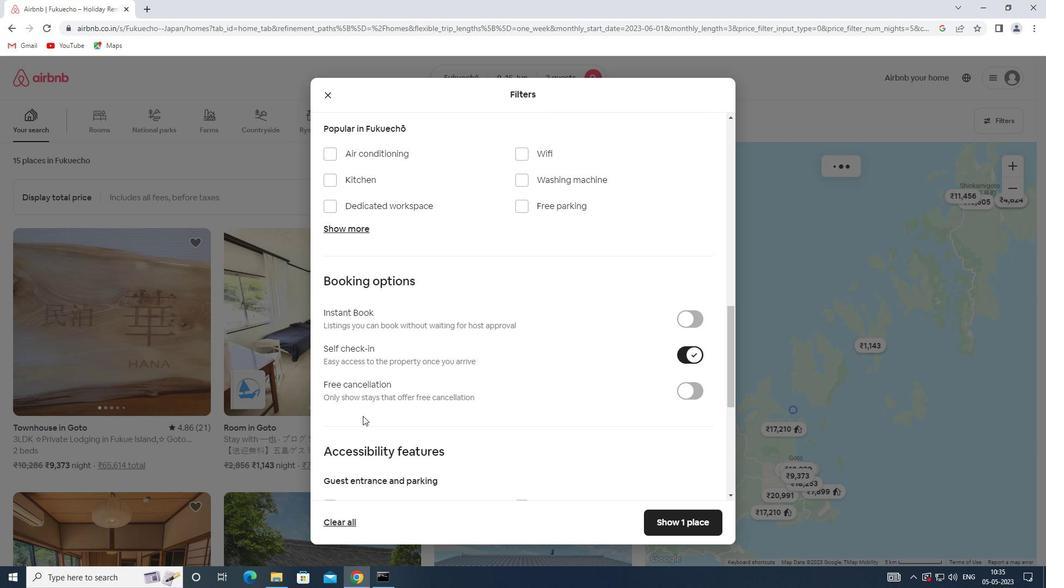 
Action: Mouse scrolled (362, 415) with delta (0, 0)
Screenshot: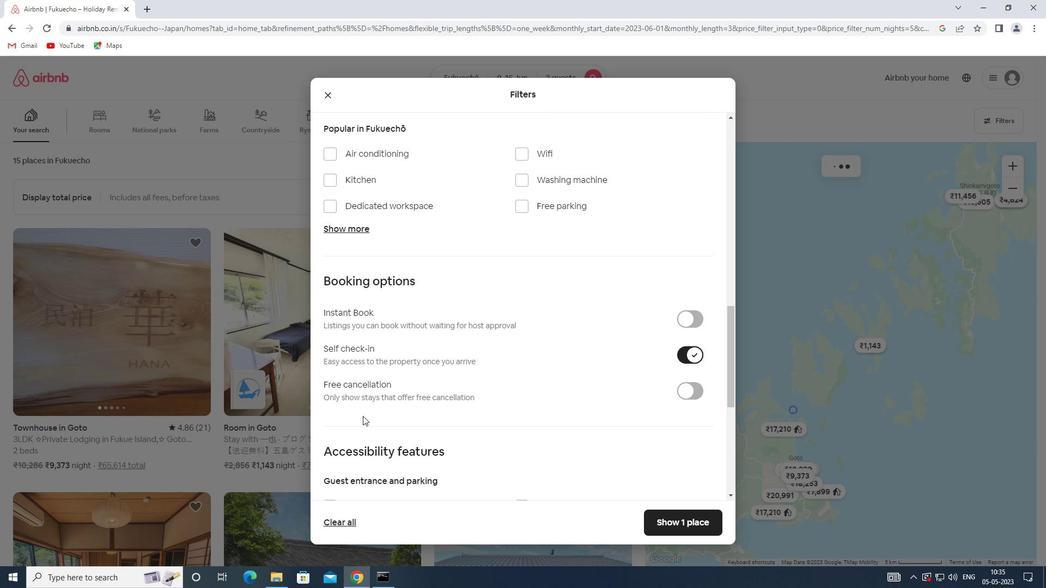 
Action: Mouse scrolled (362, 415) with delta (0, 0)
Screenshot: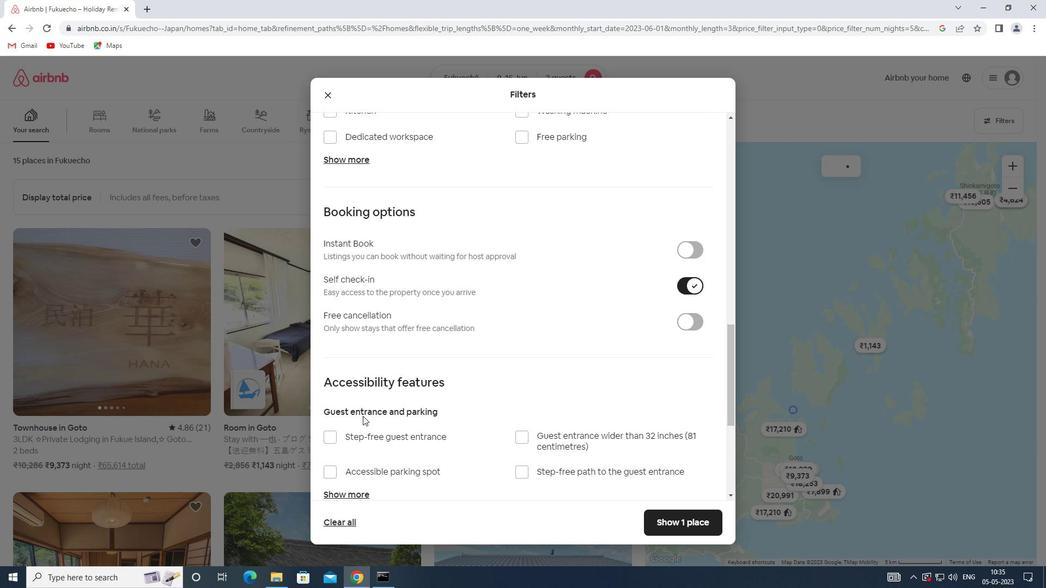 
Action: Mouse scrolled (362, 415) with delta (0, 0)
Screenshot: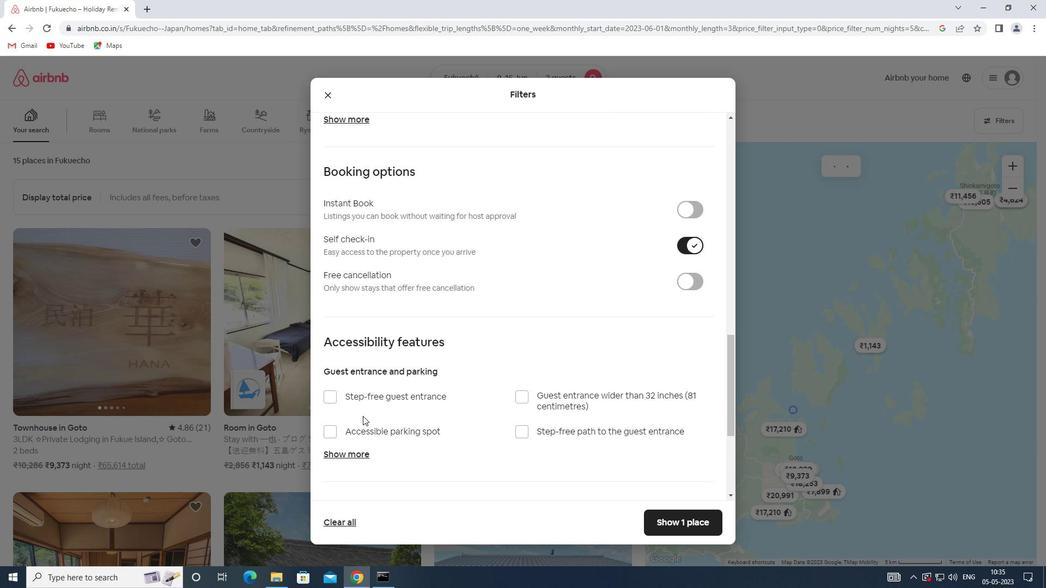 
Action: Mouse scrolled (362, 415) with delta (0, 0)
Screenshot: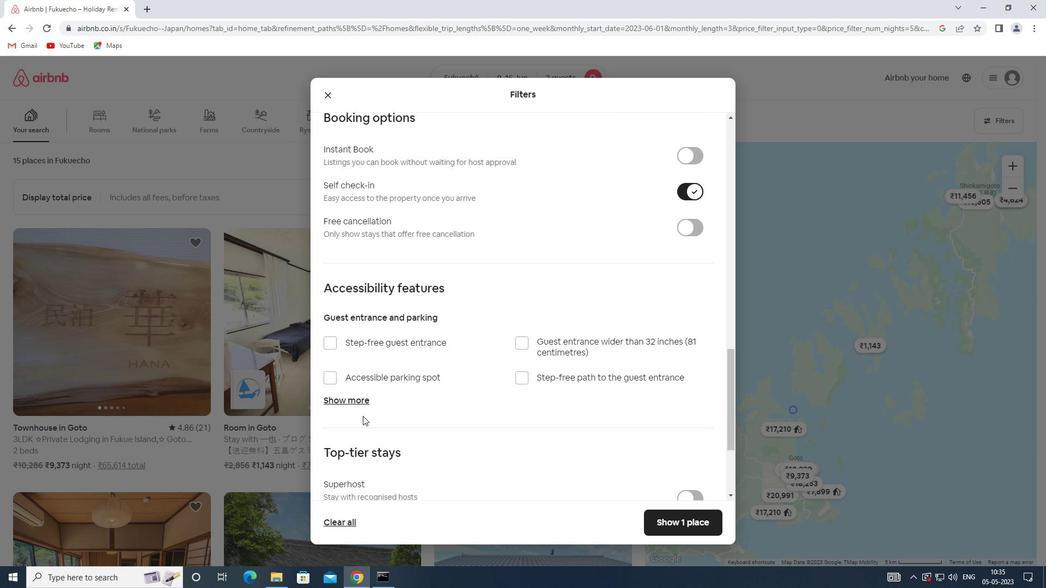 
Action: Mouse moved to (363, 444)
Screenshot: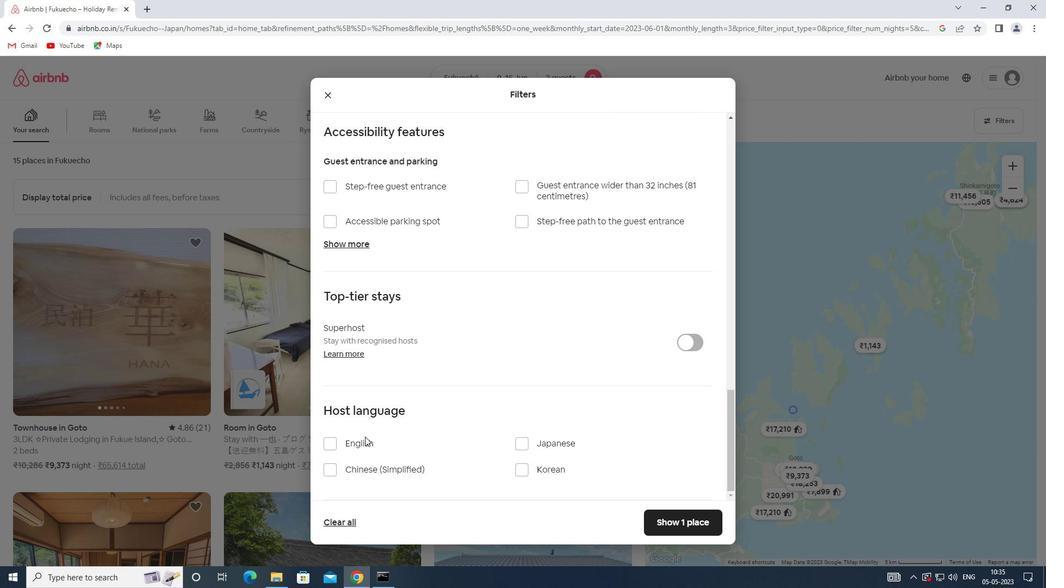 
Action: Mouse pressed left at (363, 444)
Screenshot: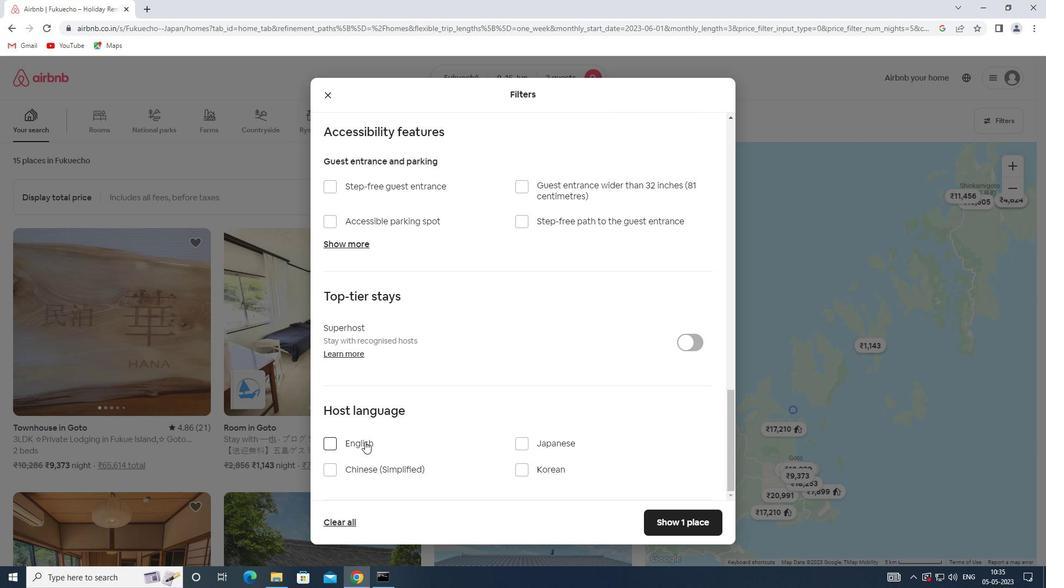 
Action: Mouse moved to (662, 520)
Screenshot: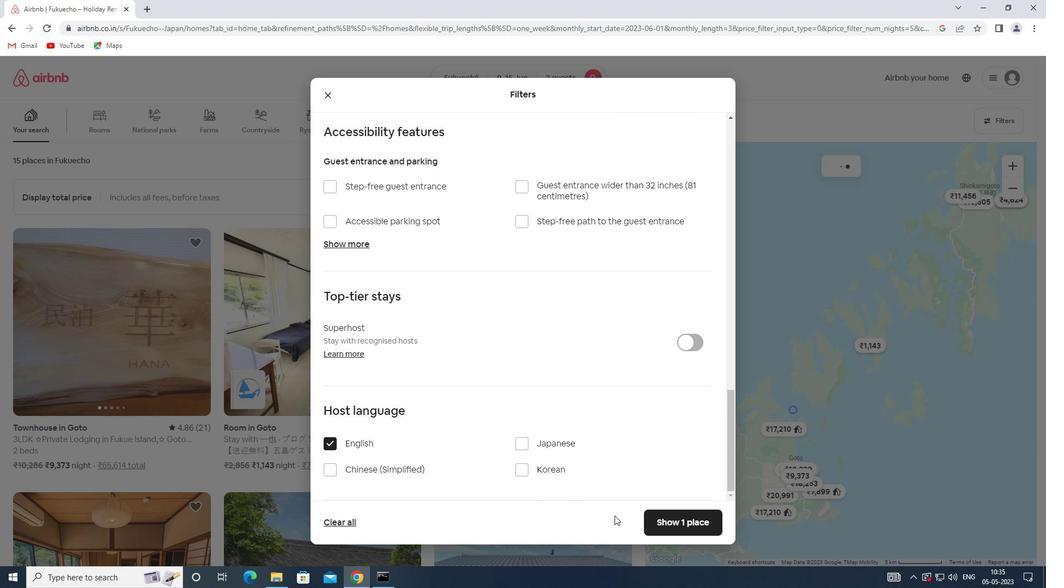 
Action: Mouse pressed left at (662, 520)
Screenshot: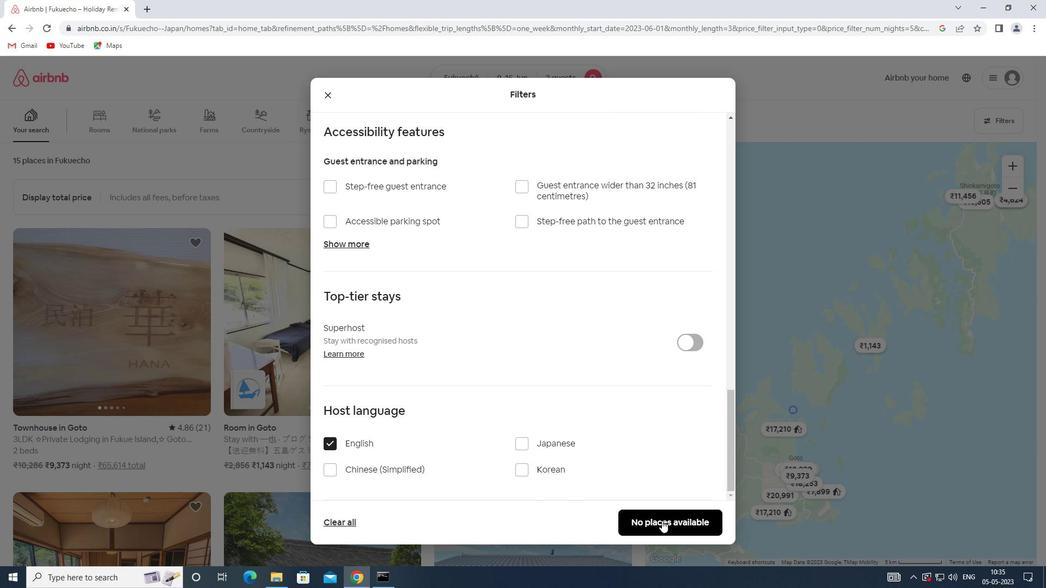
